 Task: Open Card Card0000000056 in Board Board0000000014 in Workspace WS0000000005 in Trello. Add Member nikrathi889@gmail.com to Card Card0000000056 in Board Board0000000014 in Workspace WS0000000005 in Trello. Add Red Label titled Label0000000056 to Card Card0000000056 in Board Board0000000014 in Workspace WS0000000005 in Trello. Add Checklist CL0000000056 to Card Card0000000056 in Board Board0000000014 in Workspace WS0000000005 in Trello. Add Dates with Start Date as Nov 01 2023 and Due Date as Nov 30 2023 to Card Card0000000056 in Board Board0000000014 in Workspace WS0000000005 in Trello
Action: Mouse moved to (360, 539)
Screenshot: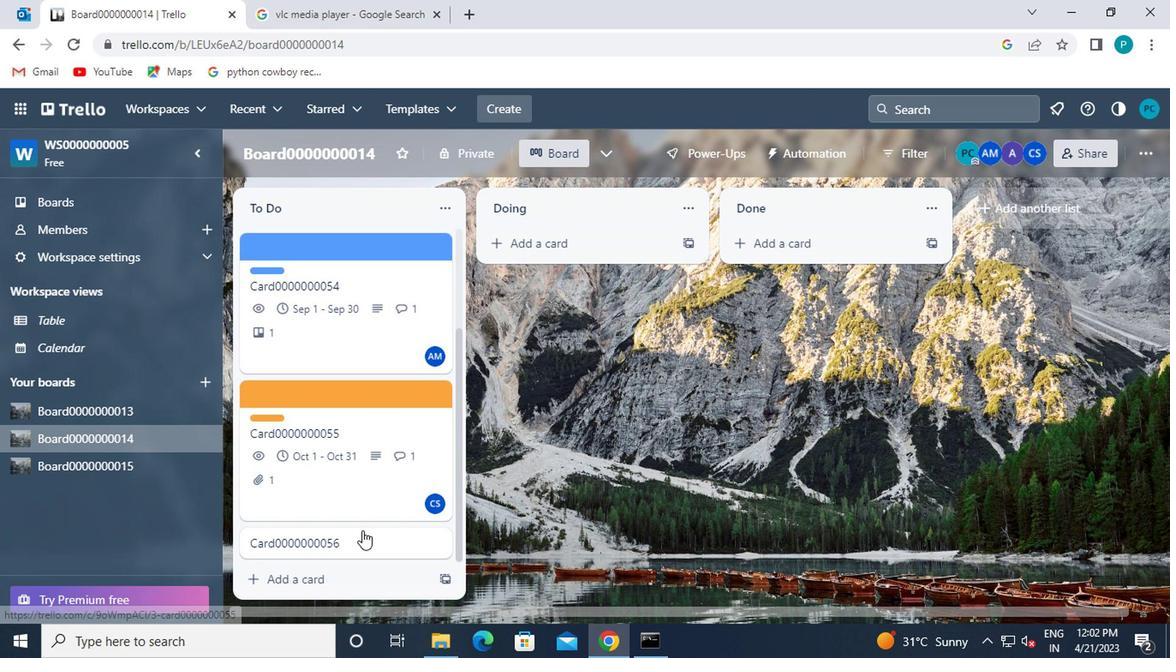 
Action: Mouse pressed left at (360, 539)
Screenshot: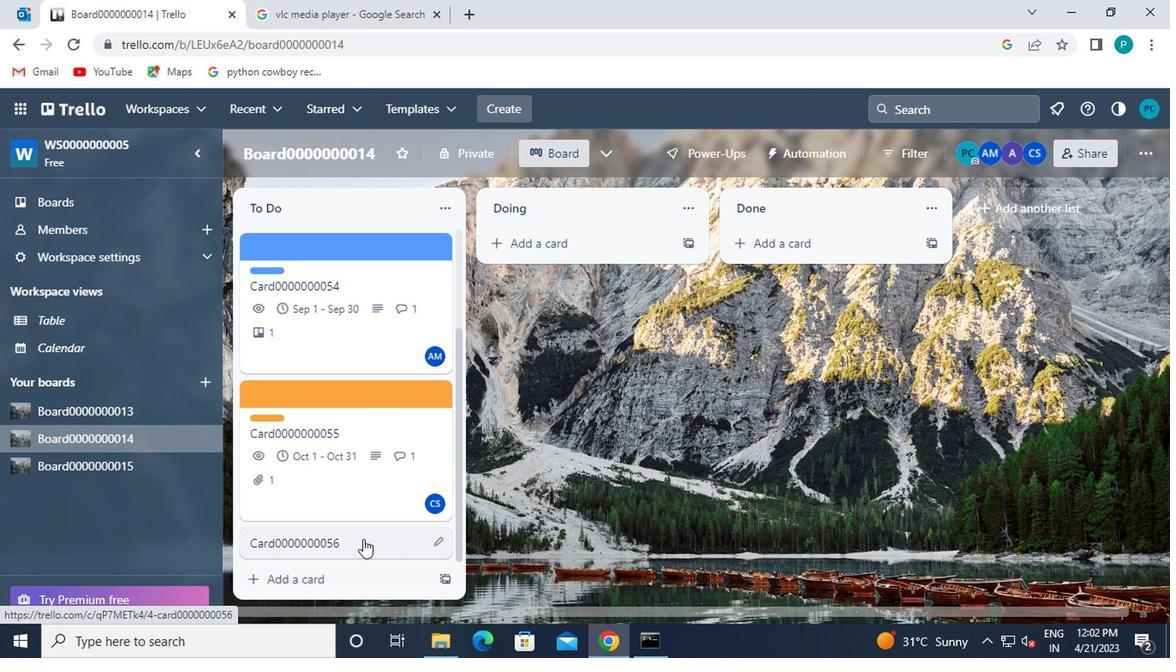 
Action: Mouse moved to (856, 305)
Screenshot: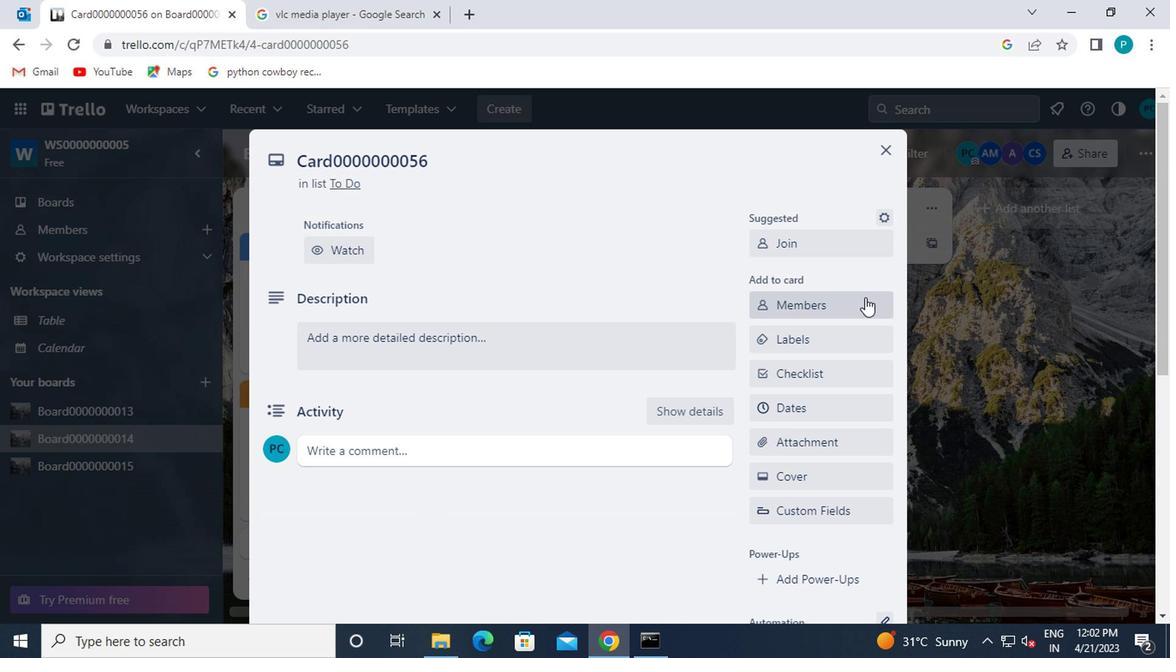 
Action: Mouse pressed left at (856, 305)
Screenshot: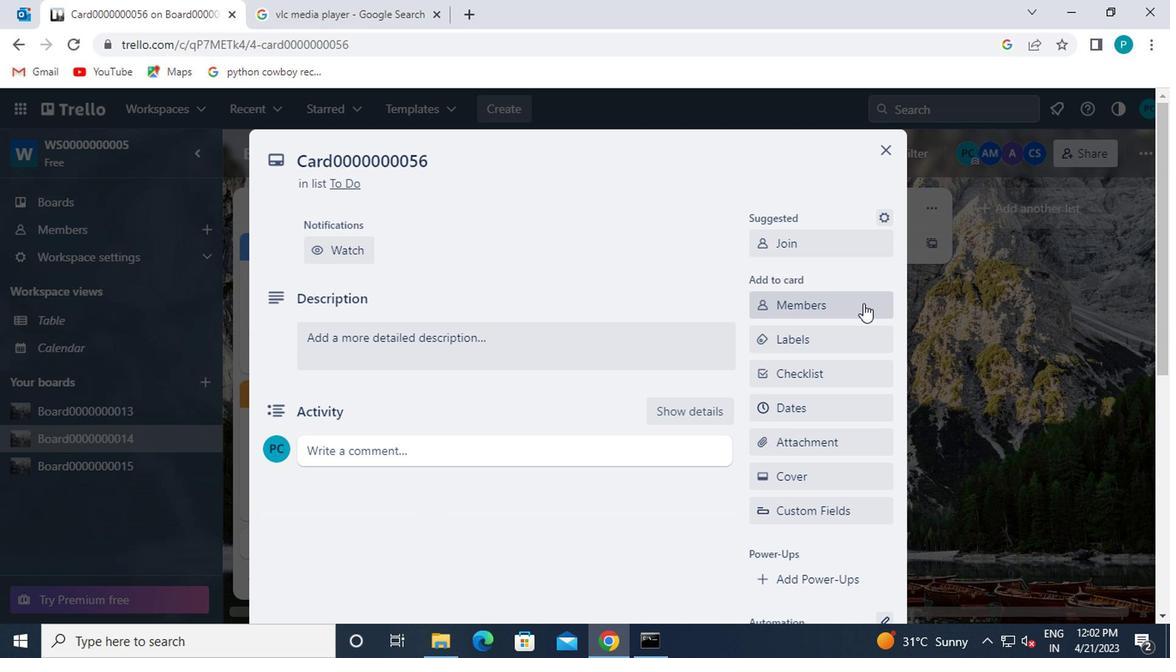 
Action: Mouse moved to (778, 182)
Screenshot: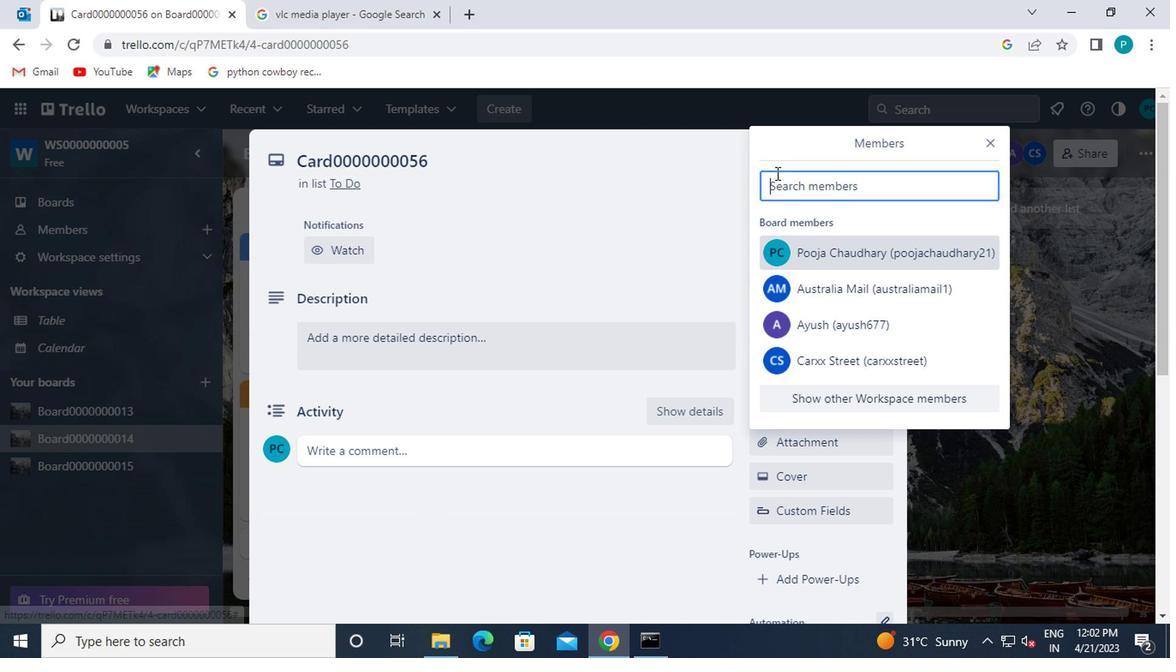 
Action: Mouse pressed left at (778, 182)
Screenshot: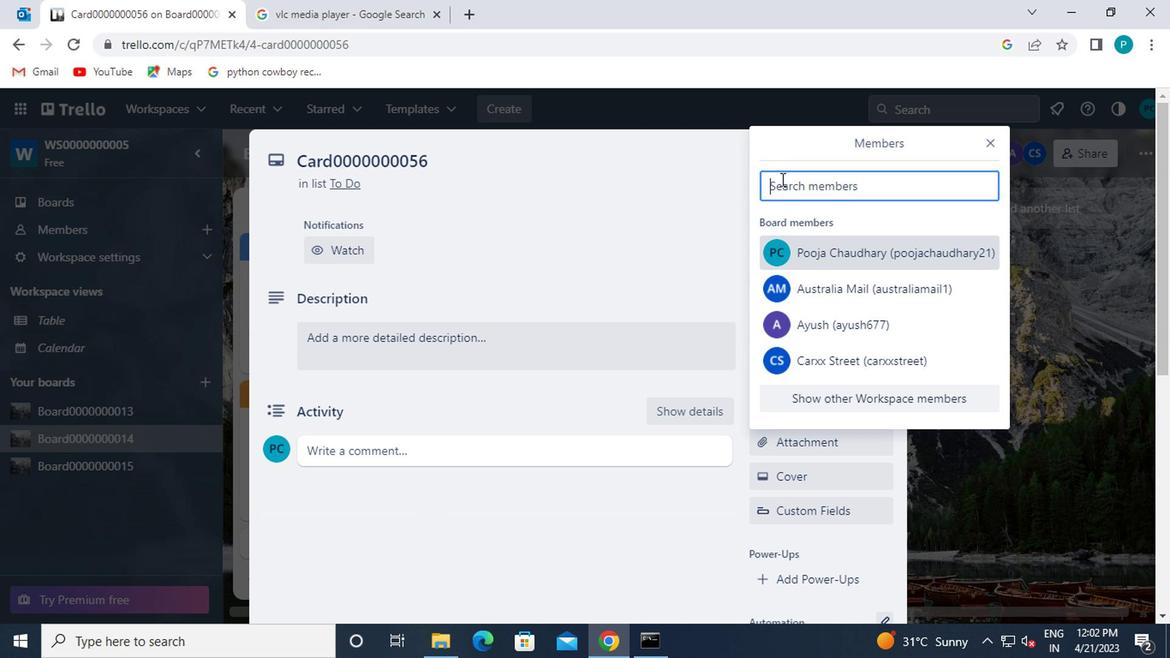 
Action: Key pressed nik
Screenshot: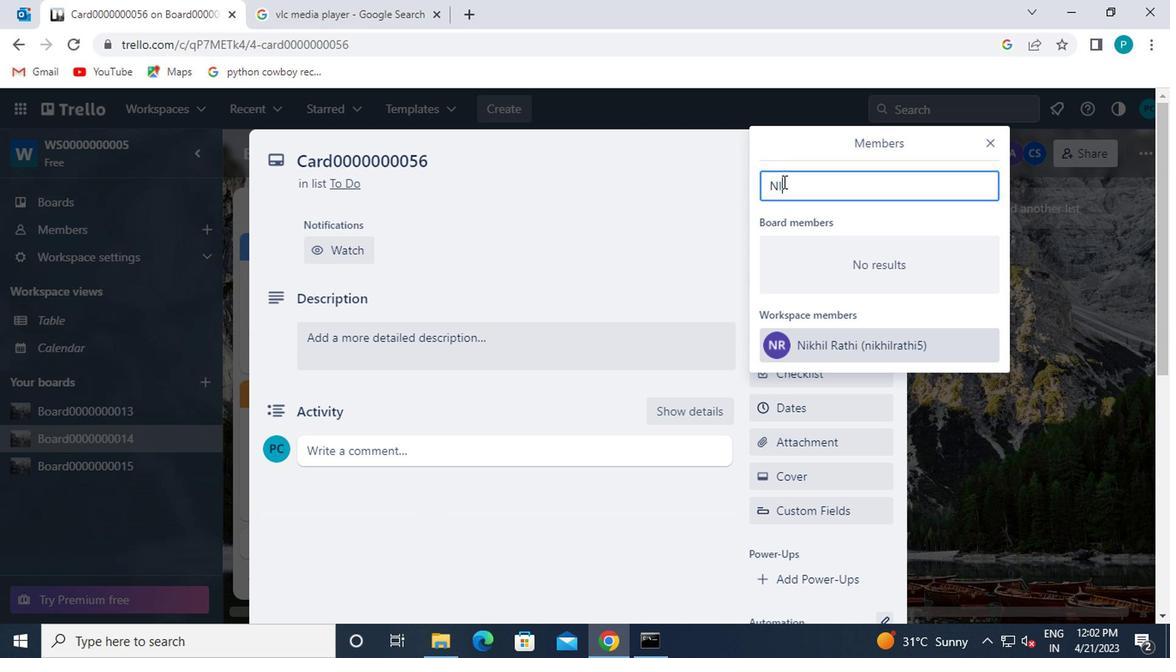 
Action: Mouse moved to (865, 352)
Screenshot: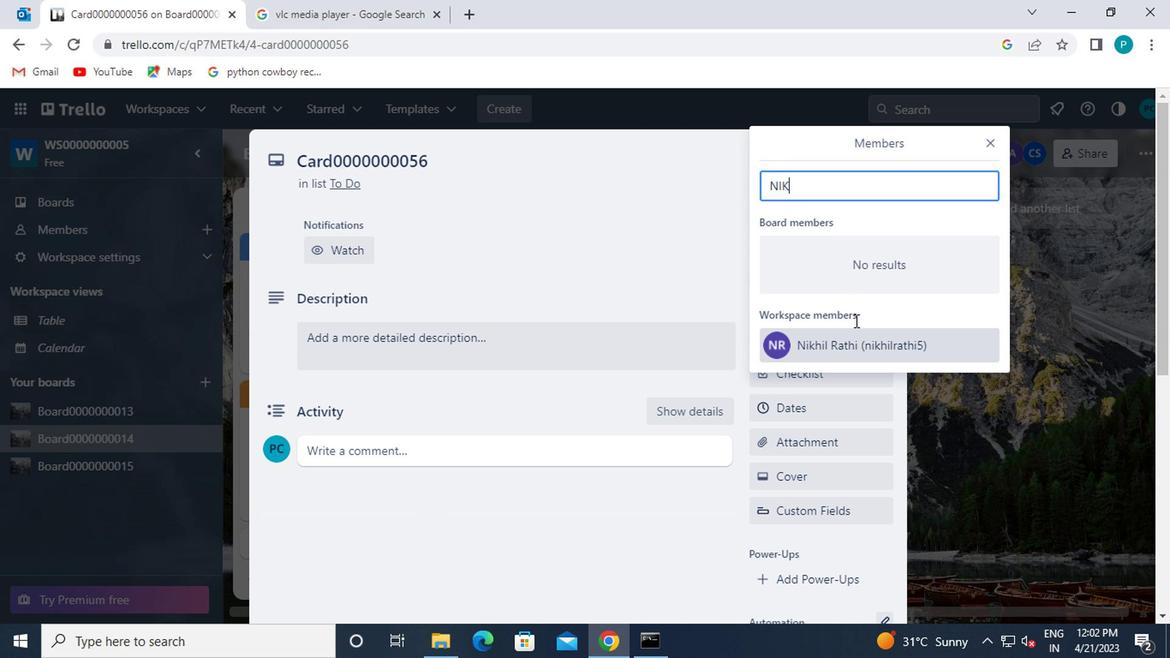 
Action: Mouse pressed left at (865, 352)
Screenshot: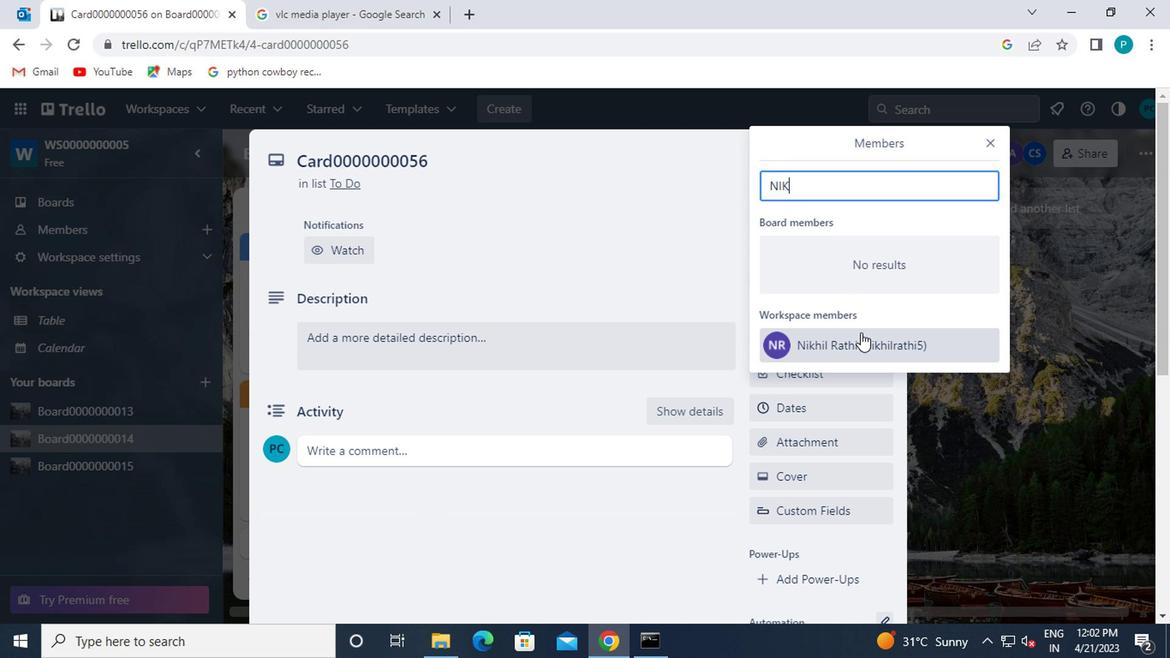 
Action: Mouse moved to (986, 144)
Screenshot: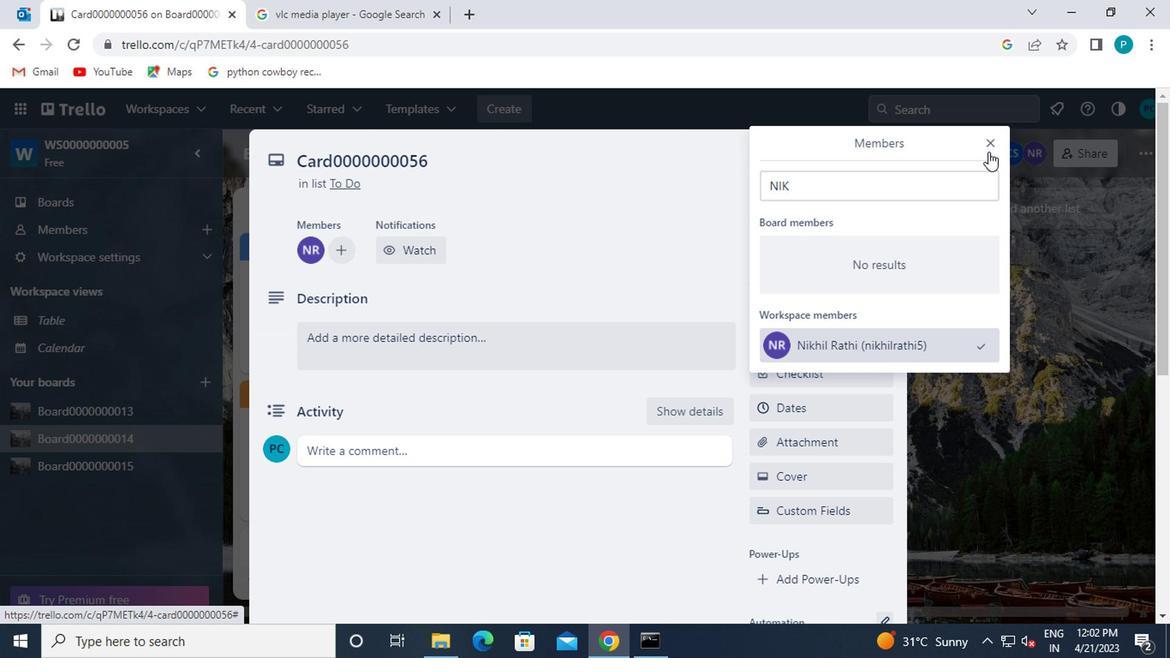
Action: Mouse pressed left at (986, 144)
Screenshot: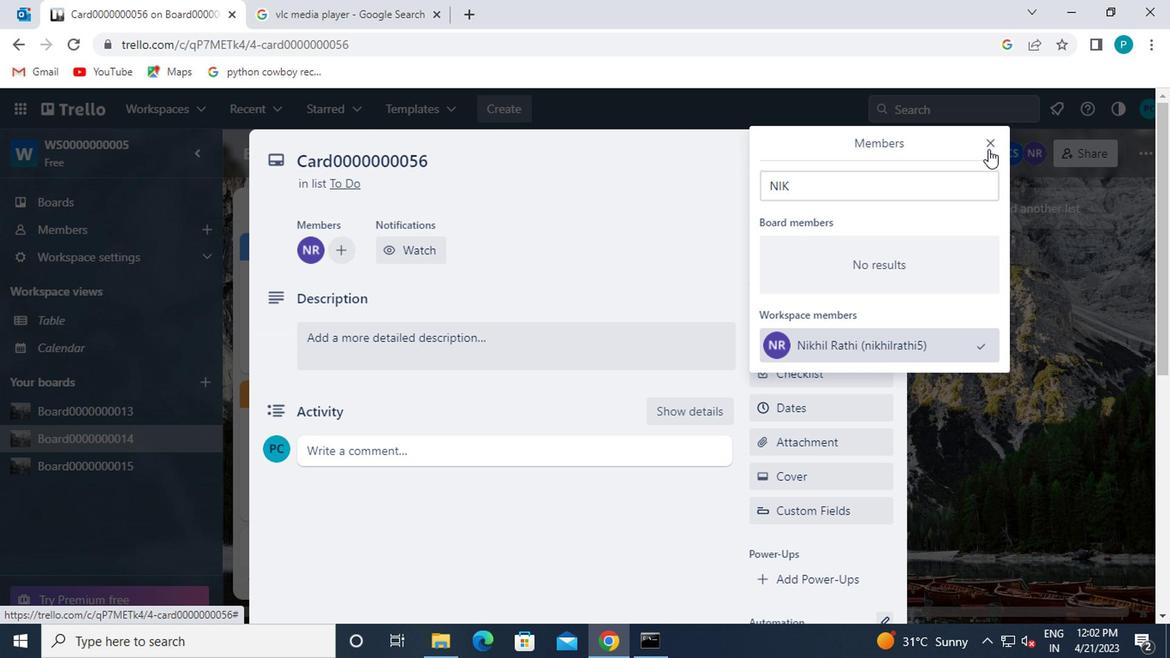 
Action: Mouse moved to (837, 337)
Screenshot: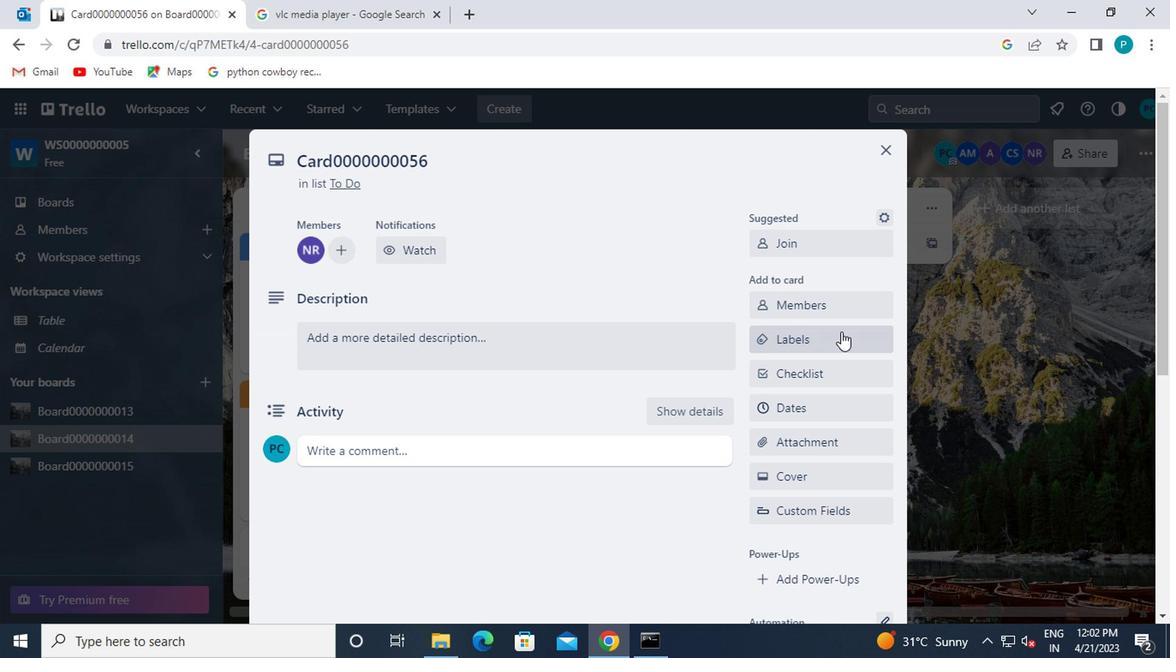
Action: Mouse pressed left at (837, 337)
Screenshot: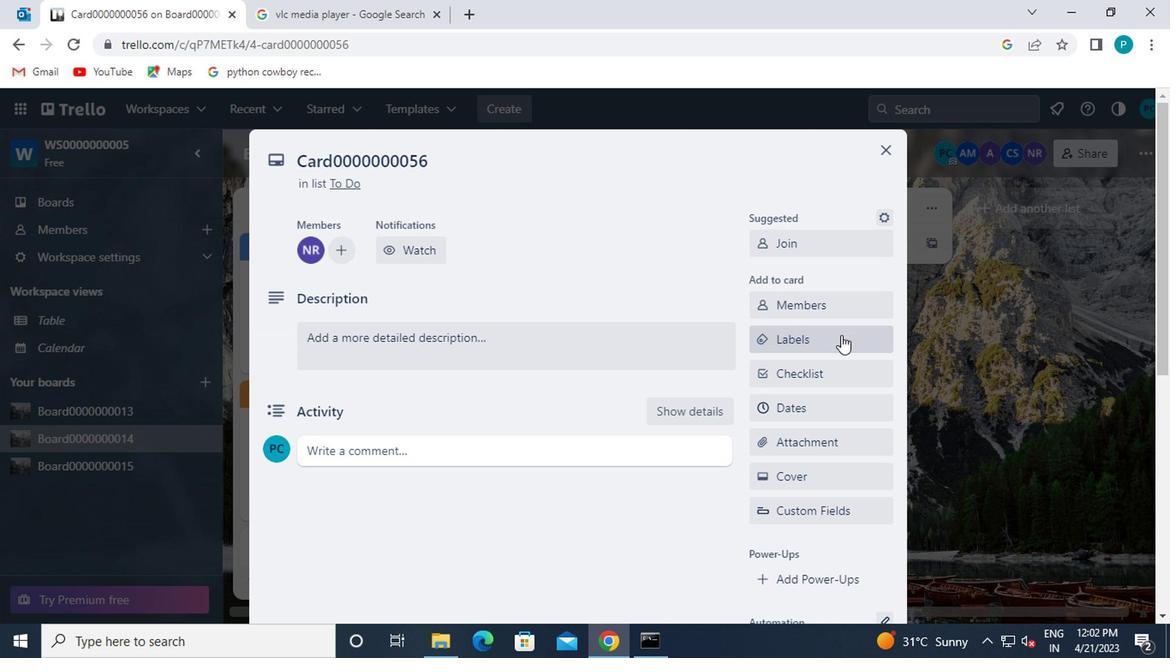
Action: Mouse moved to (850, 546)
Screenshot: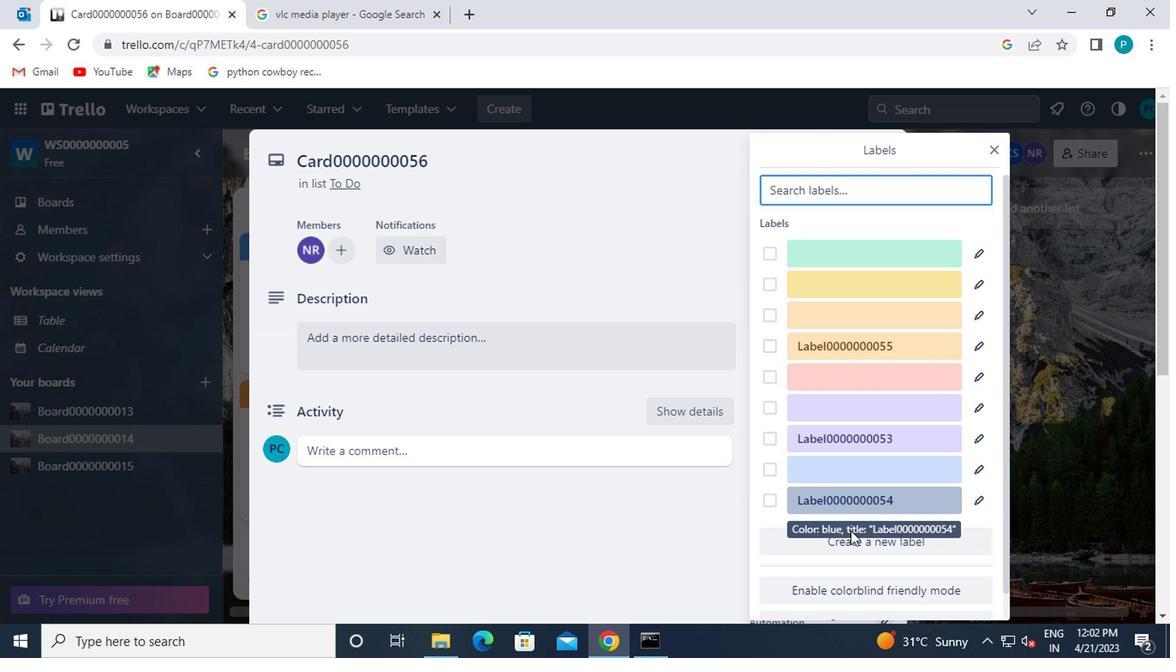 
Action: Mouse pressed left at (850, 546)
Screenshot: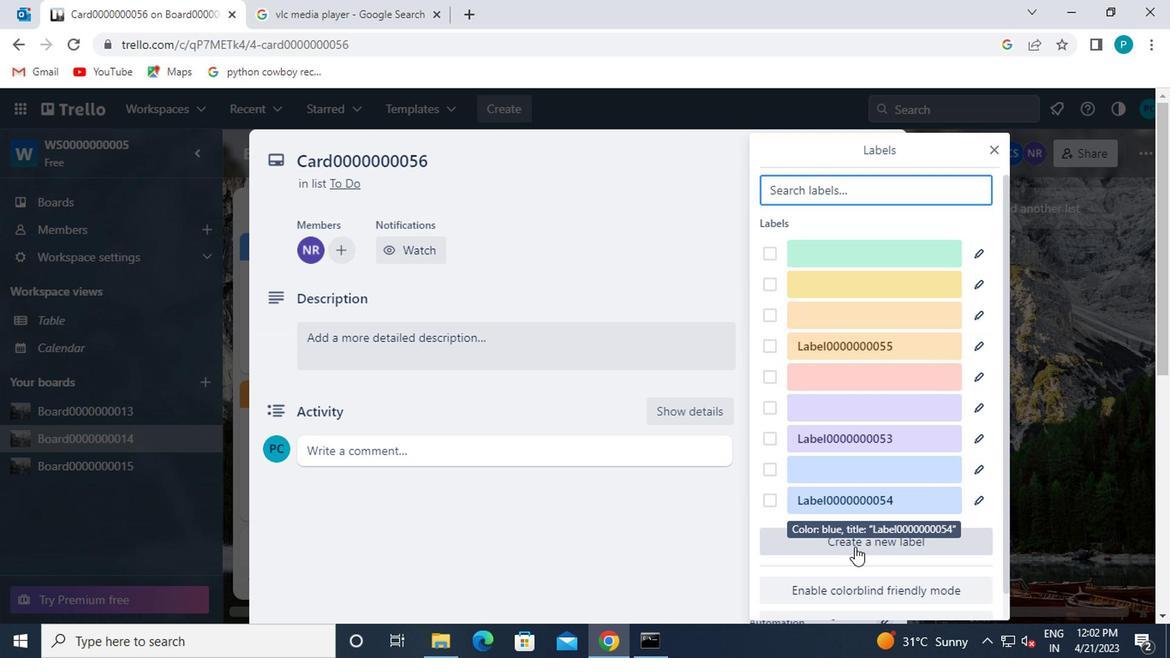 
Action: Mouse moved to (942, 393)
Screenshot: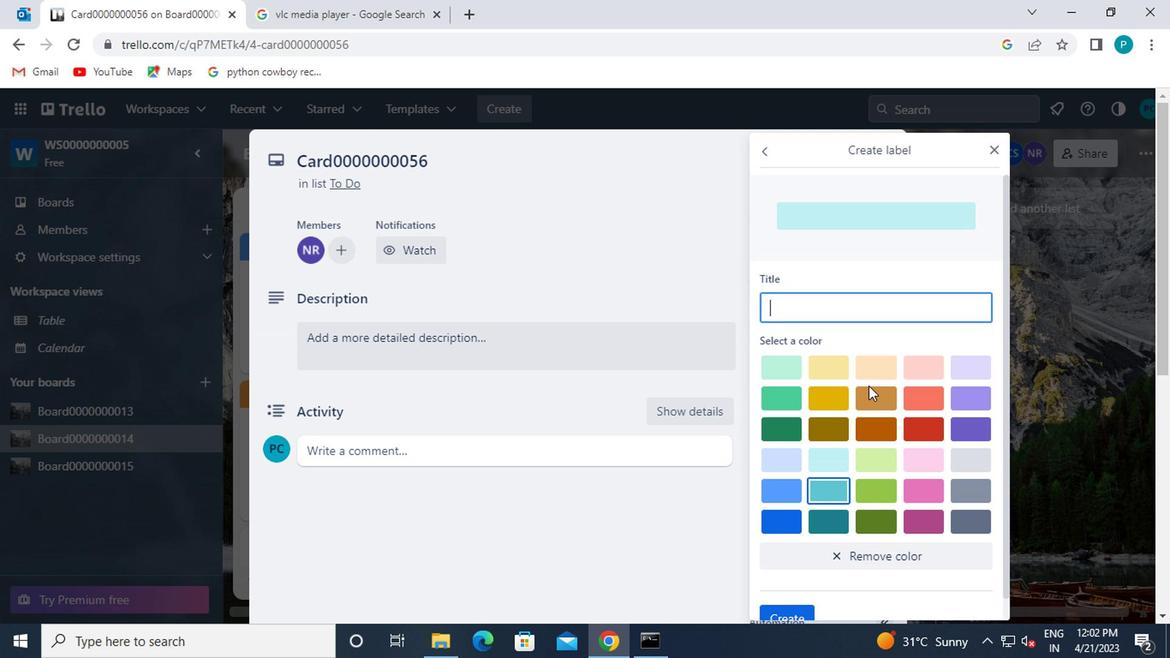 
Action: Mouse pressed left at (942, 393)
Screenshot: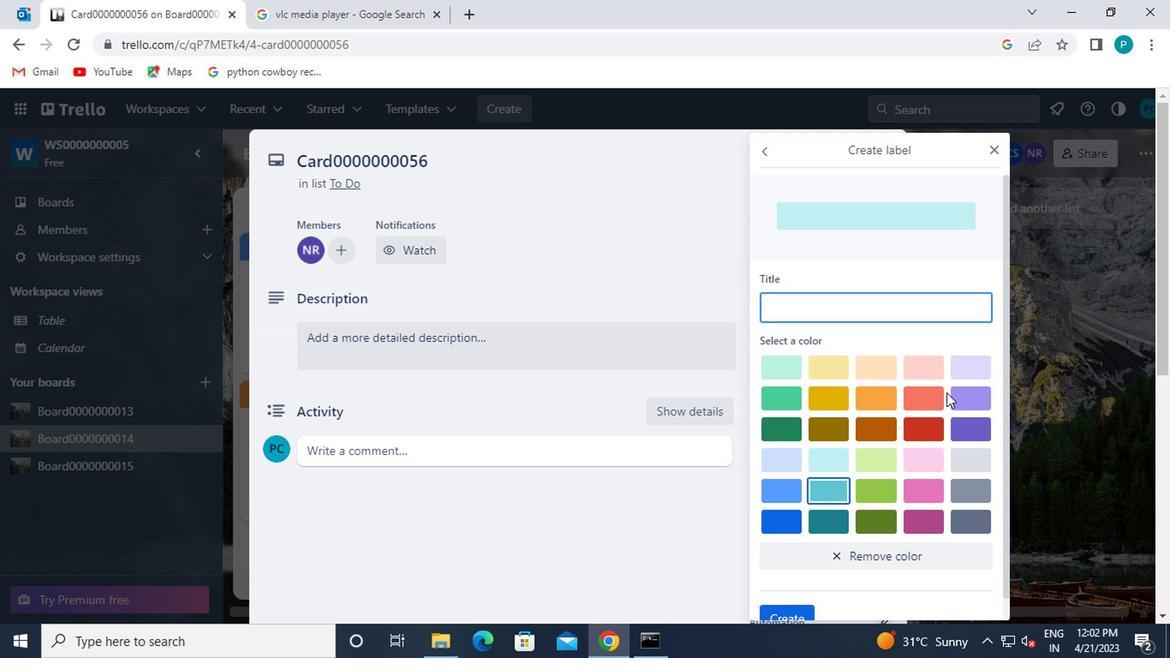 
Action: Mouse moved to (909, 398)
Screenshot: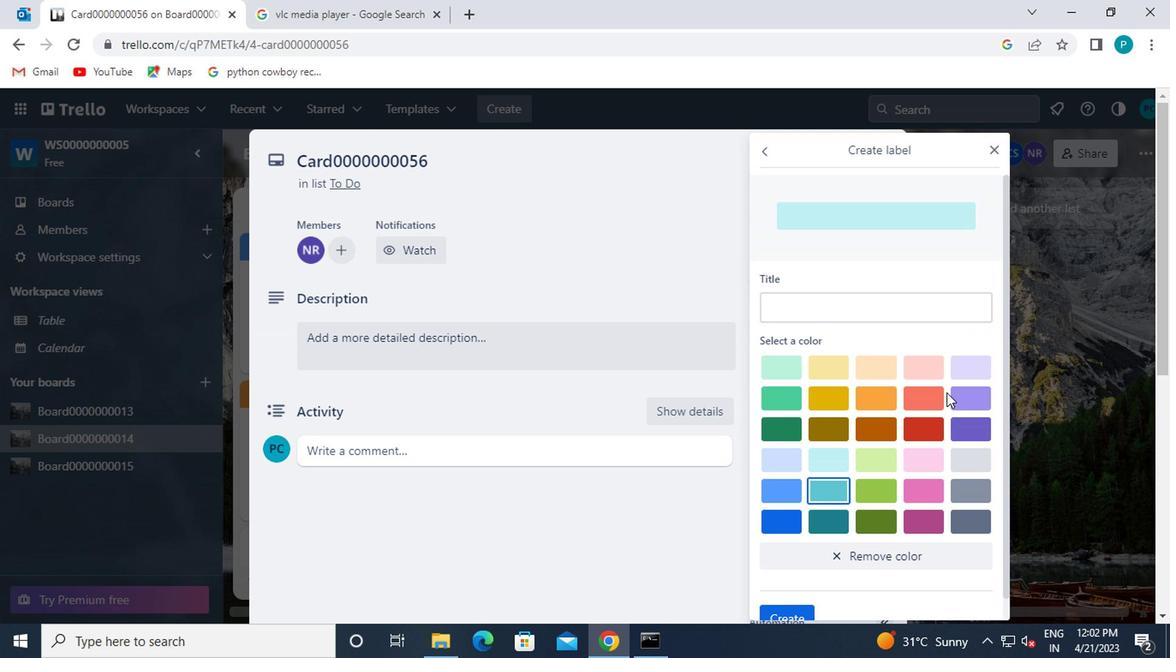
Action: Mouse pressed left at (909, 398)
Screenshot: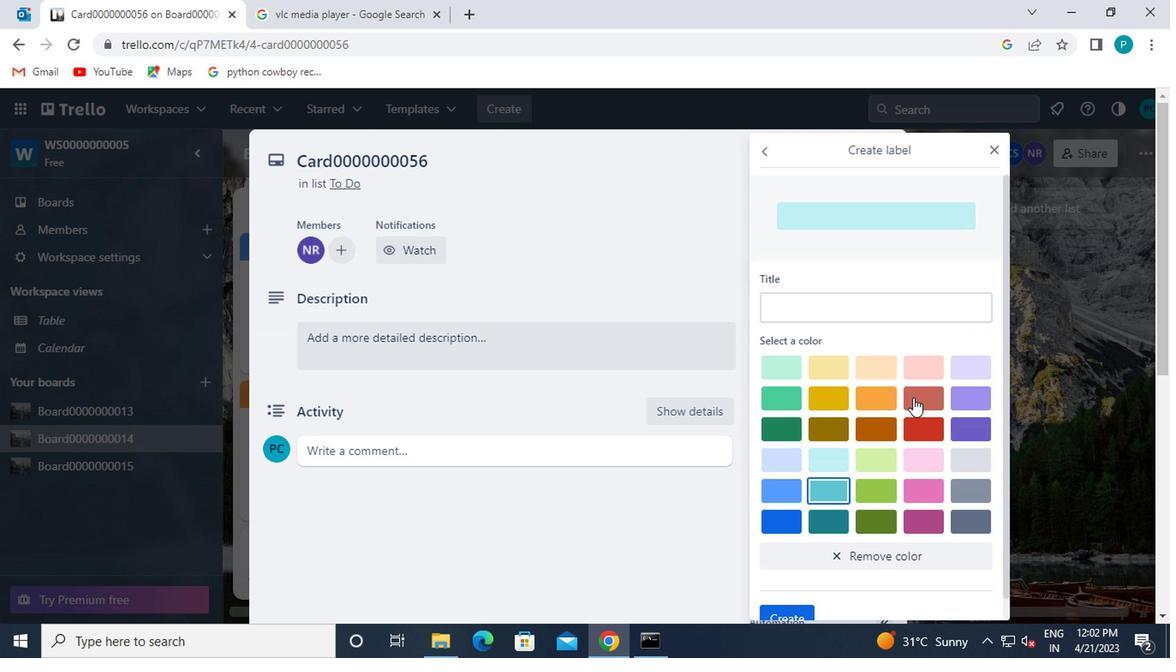 
Action: Mouse moved to (803, 310)
Screenshot: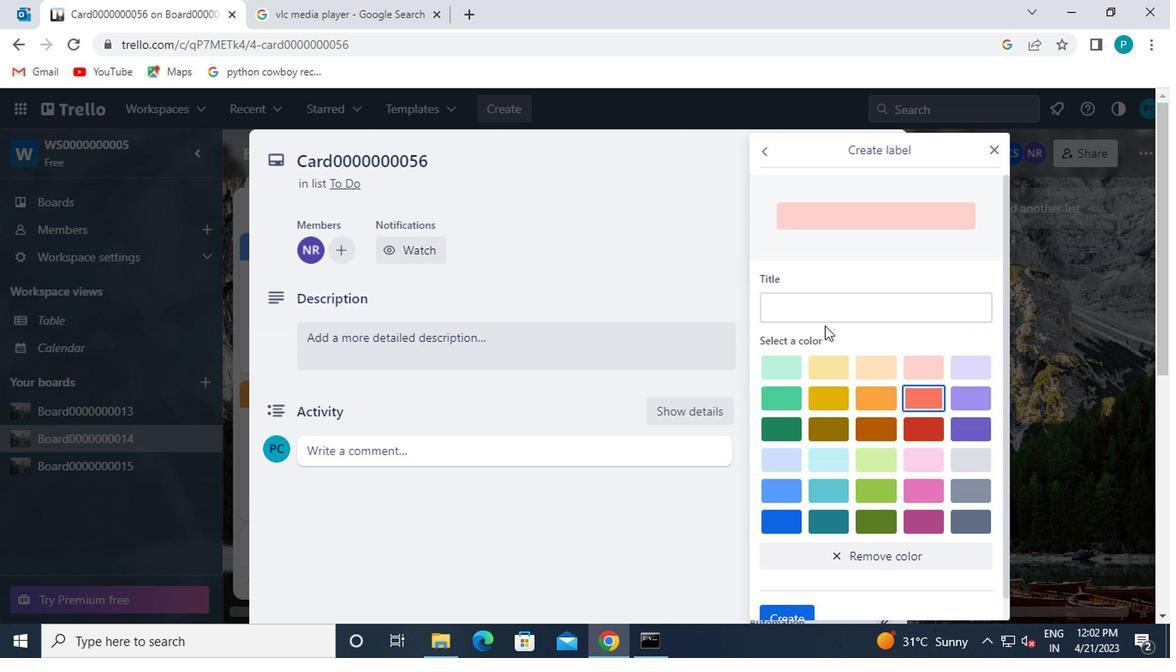 
Action: Mouse pressed left at (803, 310)
Screenshot: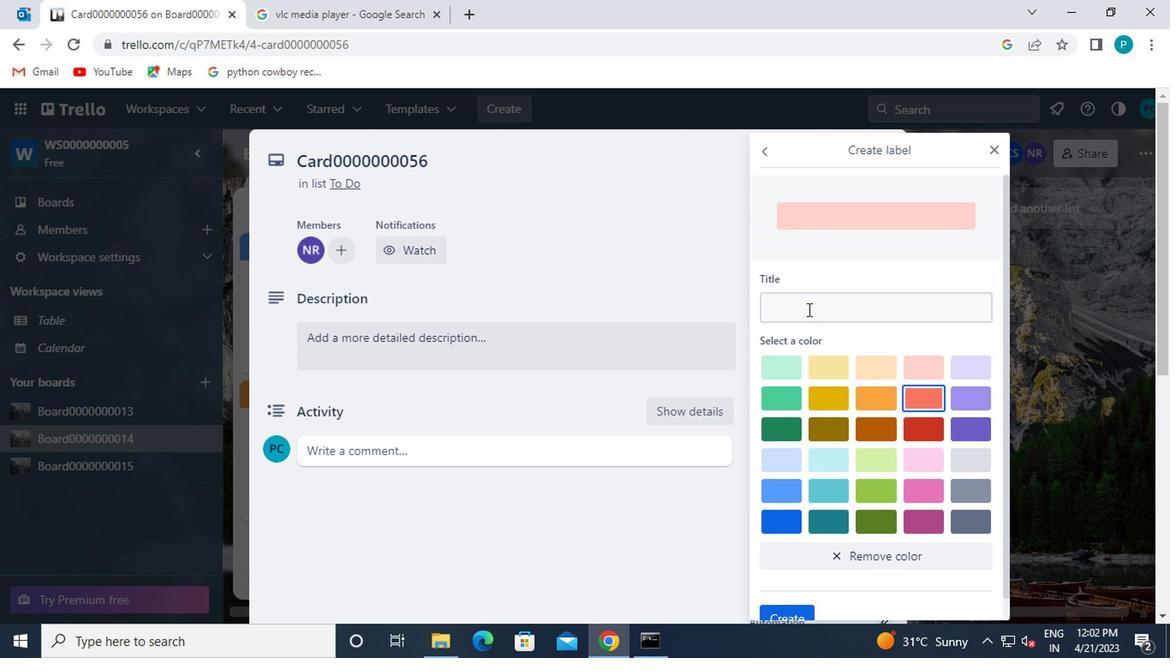 
Action: Mouse moved to (801, 310)
Screenshot: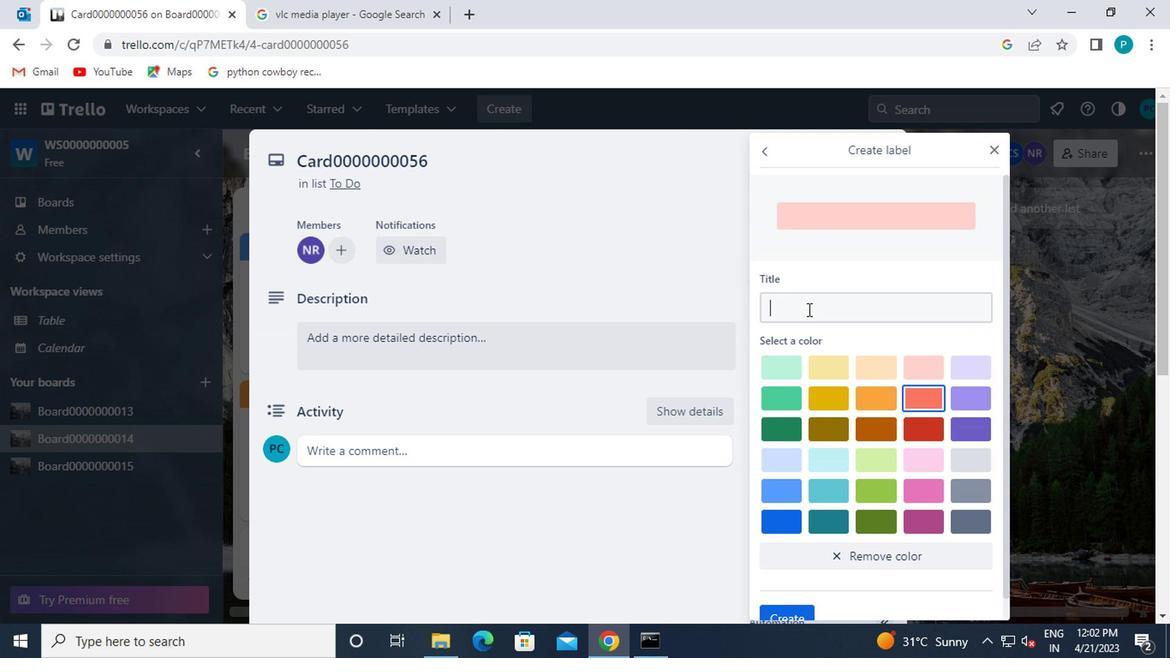 
Action: Key pressed l<Key.caps_lock>abel0000000056
Screenshot: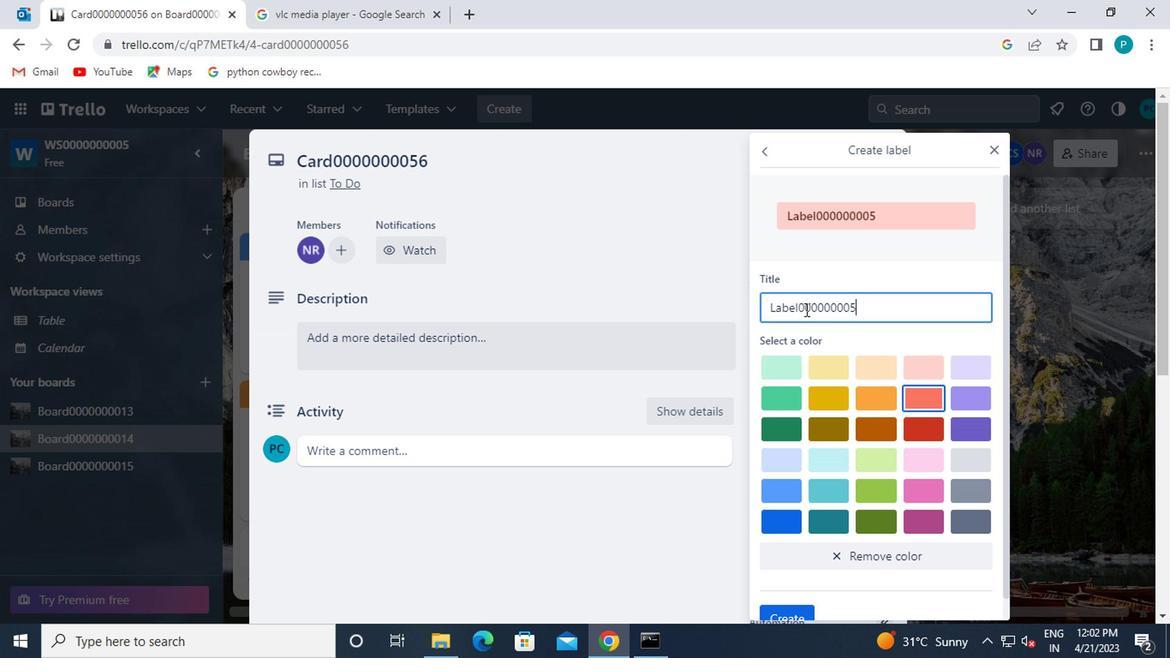 
Action: Mouse moved to (827, 480)
Screenshot: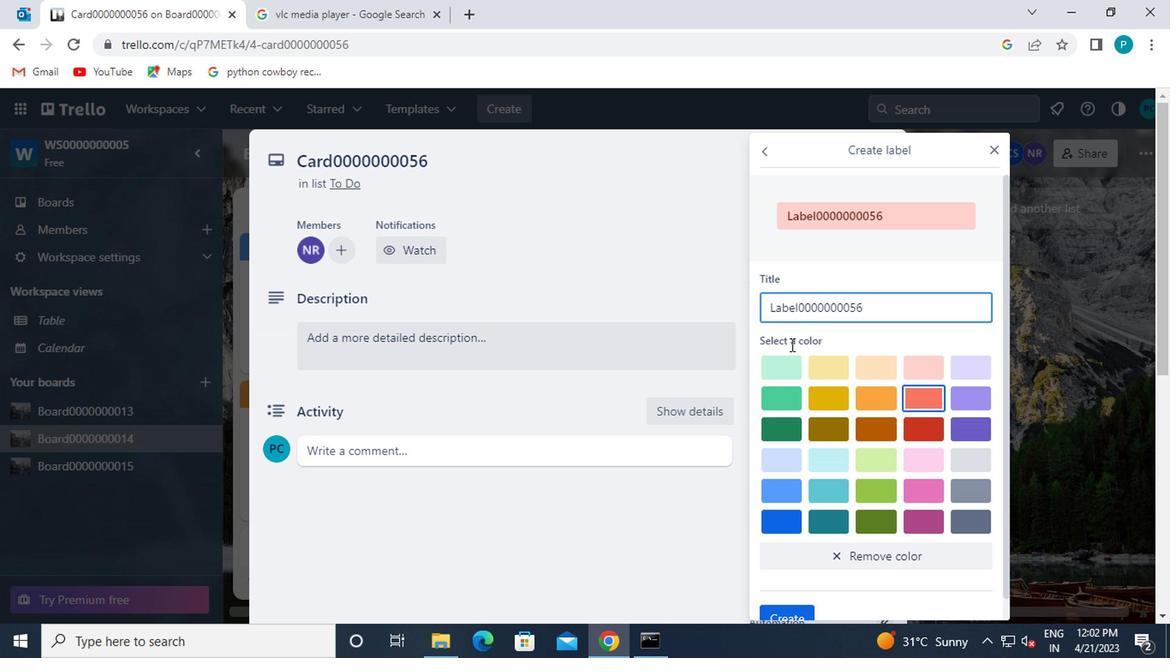 
Action: Mouse scrolled (827, 479) with delta (0, 0)
Screenshot: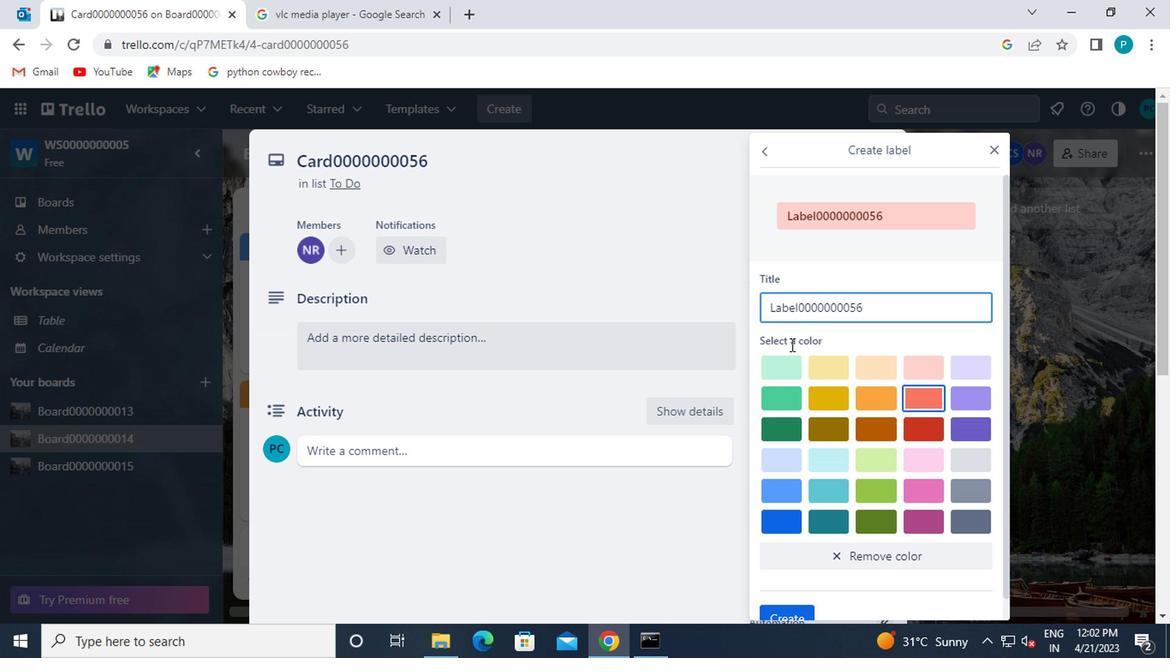 
Action: Mouse moved to (833, 492)
Screenshot: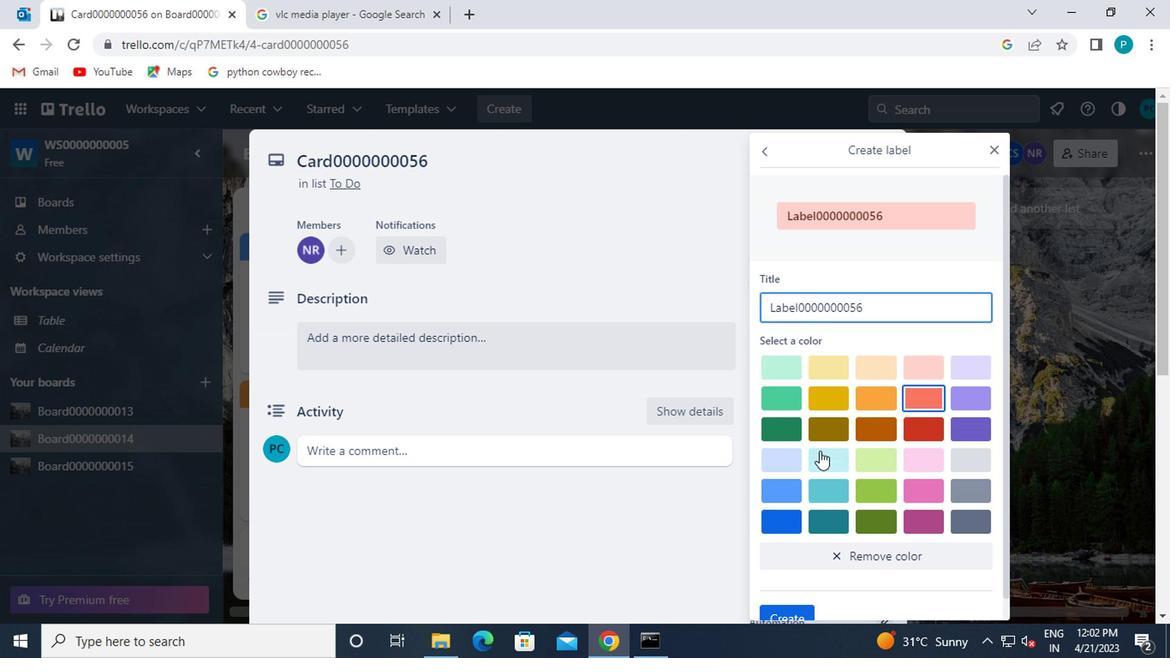 
Action: Mouse scrolled (833, 491) with delta (0, -1)
Screenshot: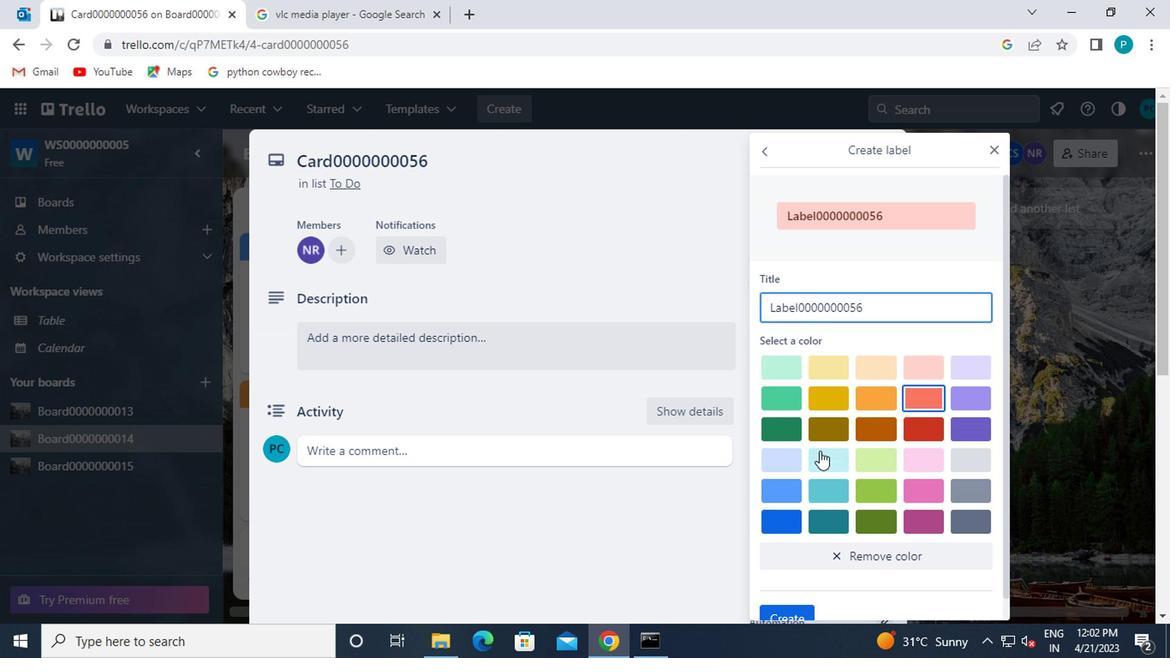 
Action: Mouse moved to (837, 501)
Screenshot: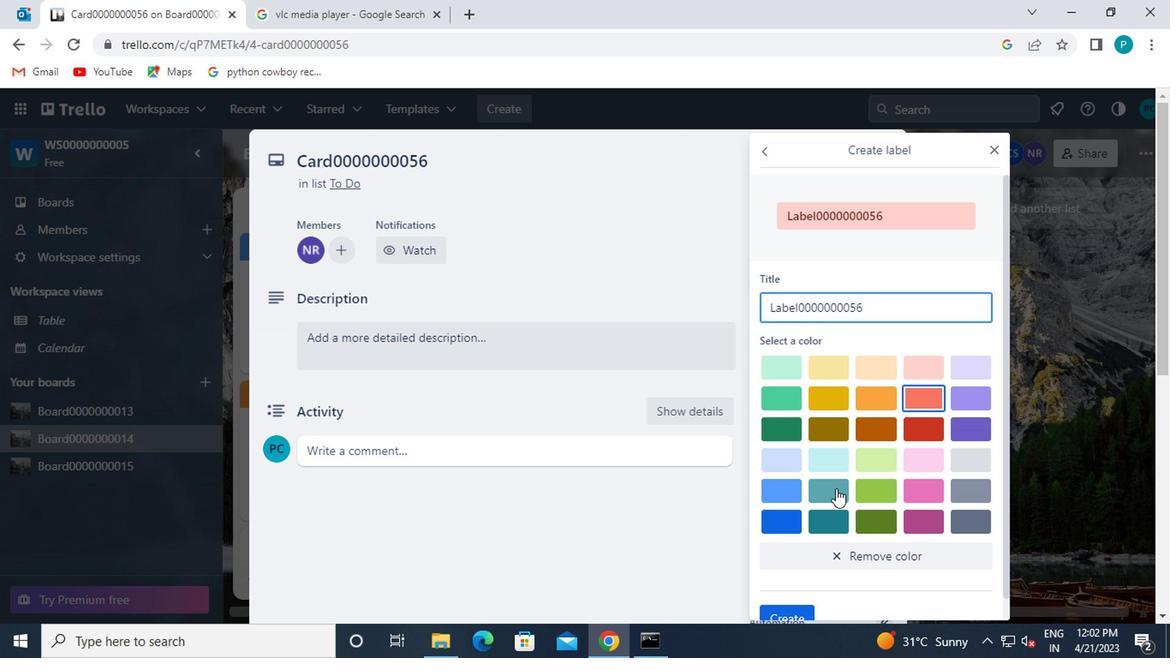 
Action: Mouse scrolled (837, 501) with delta (0, 0)
Screenshot: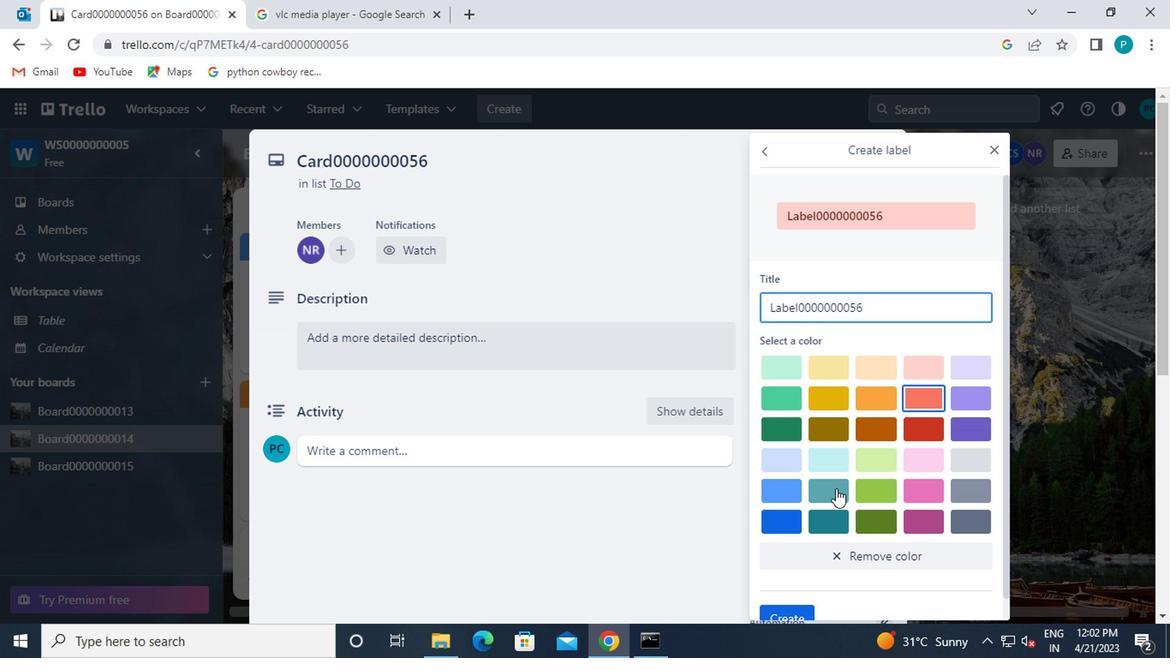 
Action: Mouse moved to (795, 588)
Screenshot: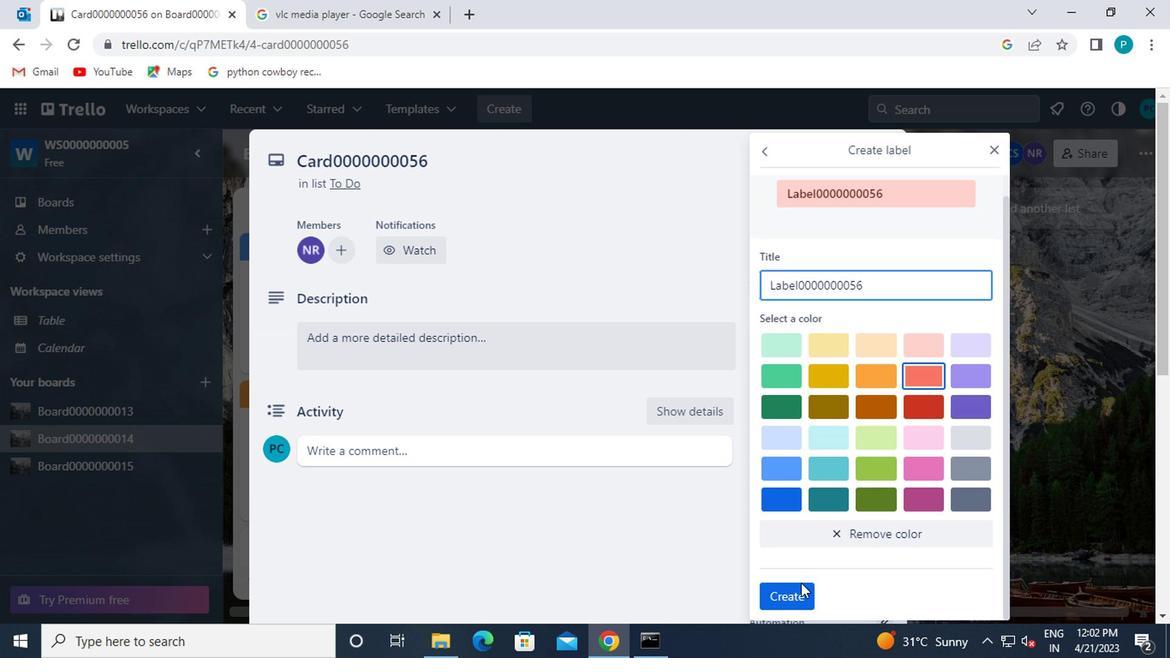 
Action: Mouse pressed left at (795, 588)
Screenshot: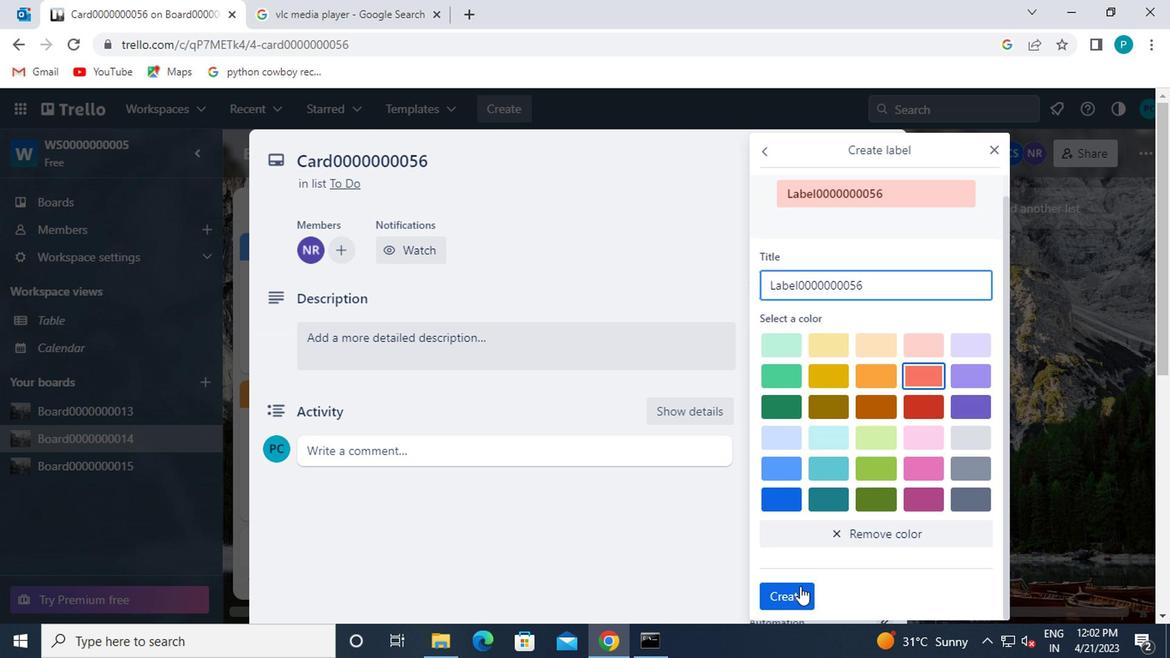 
Action: Mouse moved to (989, 151)
Screenshot: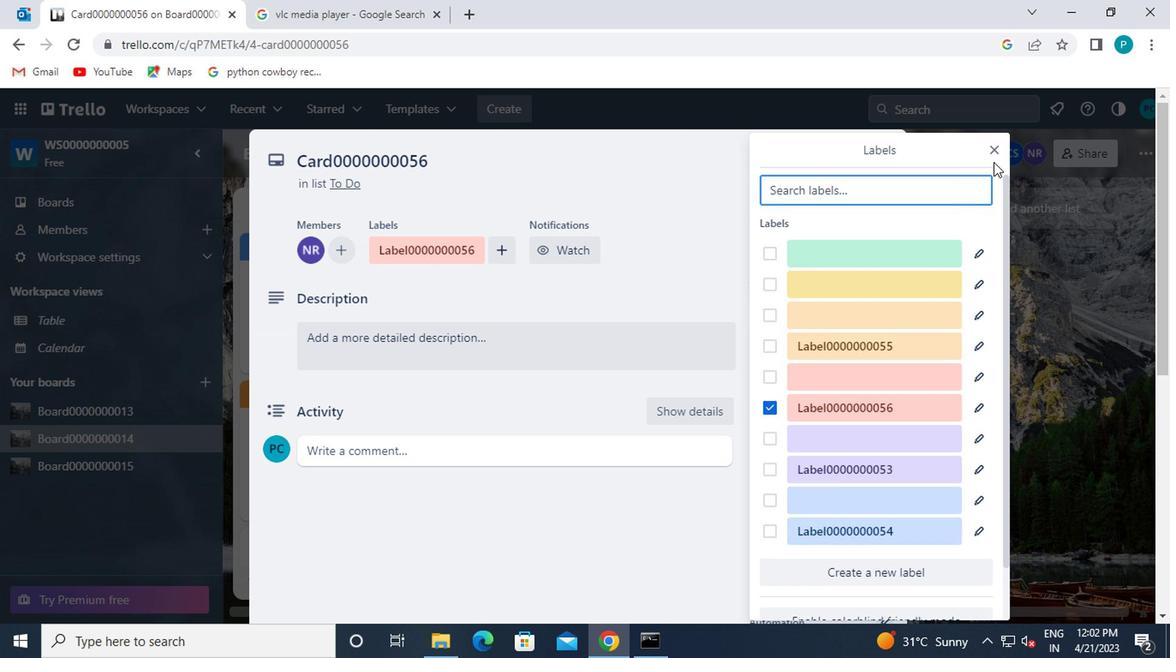 
Action: Mouse pressed left at (989, 151)
Screenshot: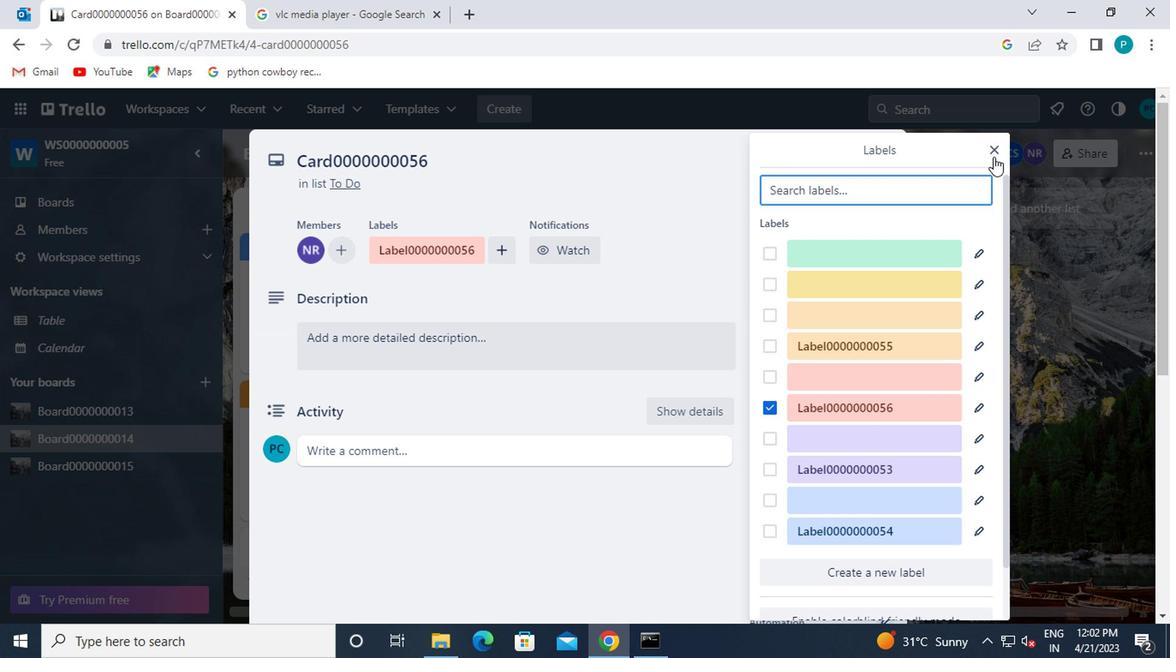 
Action: Mouse moved to (797, 380)
Screenshot: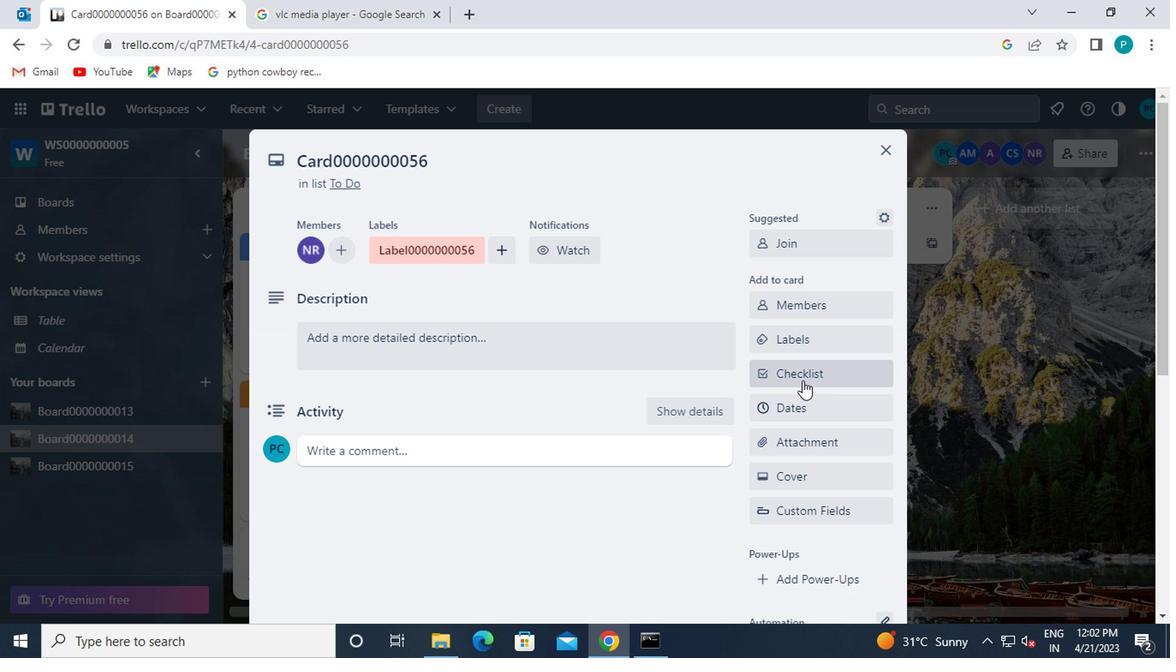 
Action: Mouse pressed left at (797, 380)
Screenshot: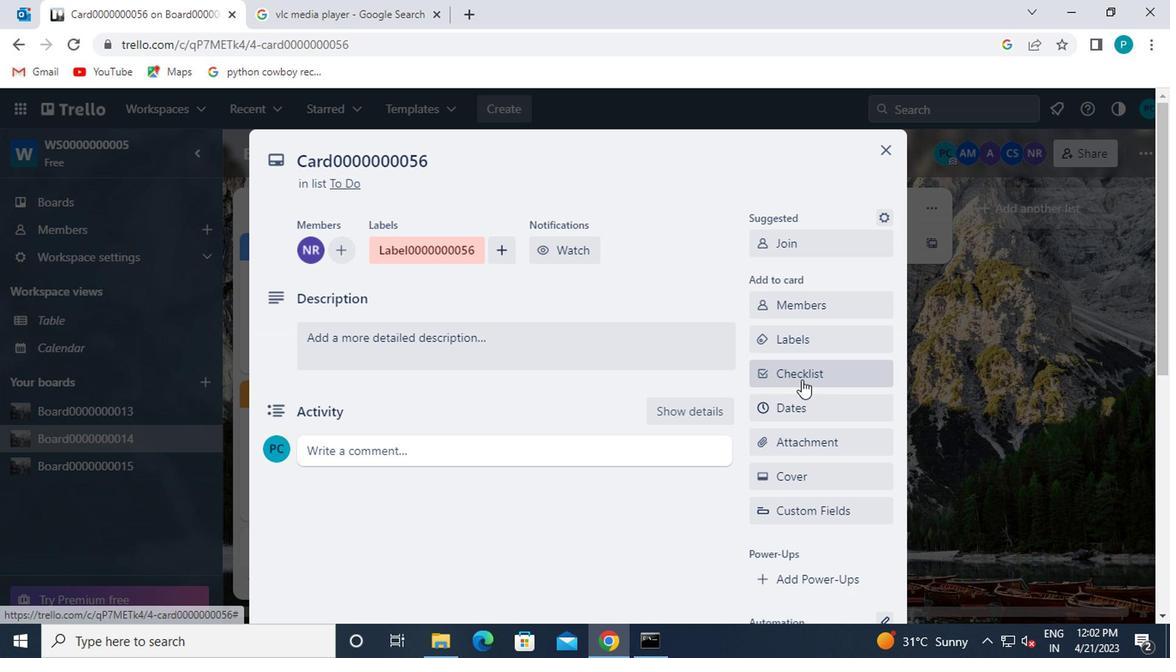 
Action: Mouse moved to (808, 405)
Screenshot: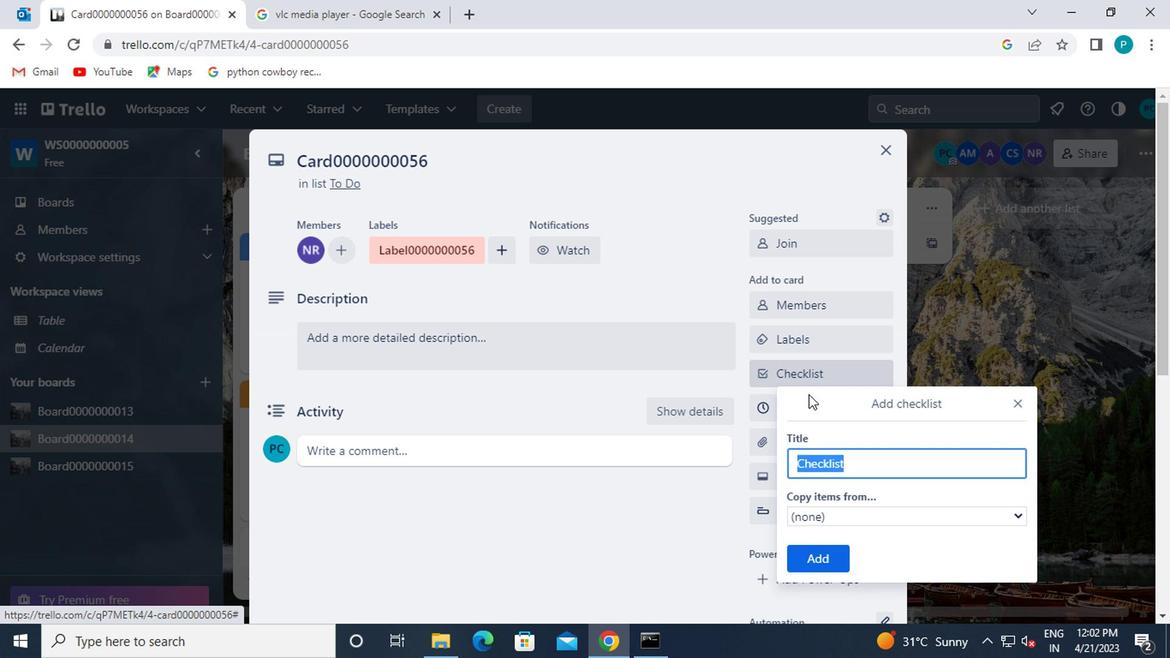 
Action: Key pressed <Key.caps_lock>cl0000000056
Screenshot: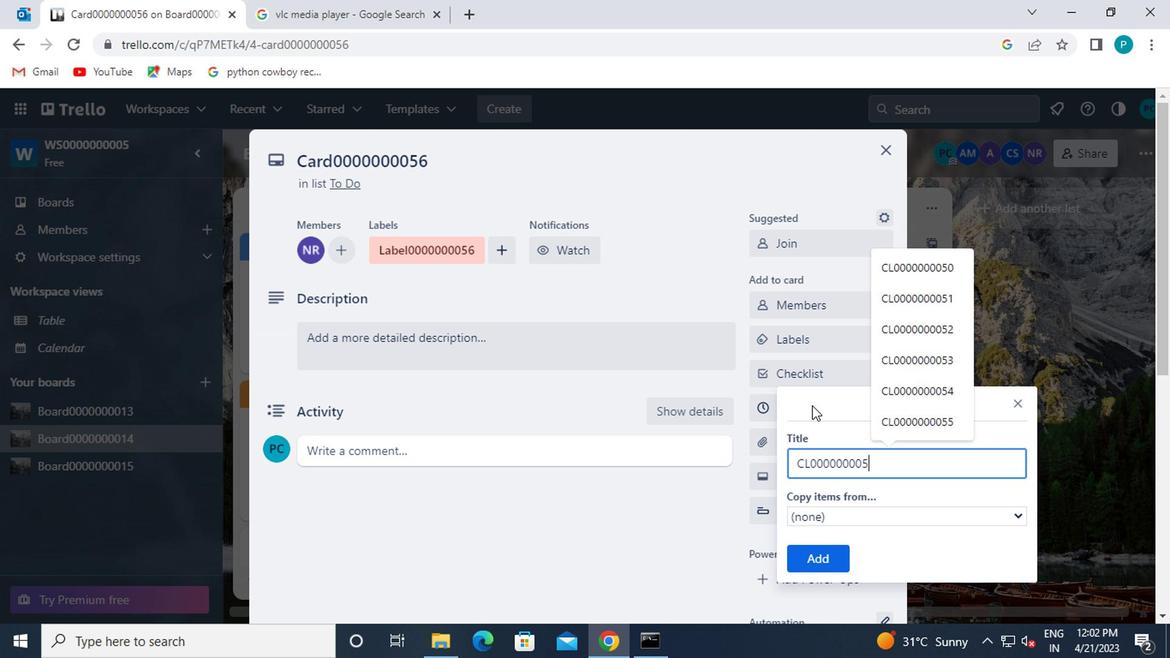 
Action: Mouse moved to (822, 549)
Screenshot: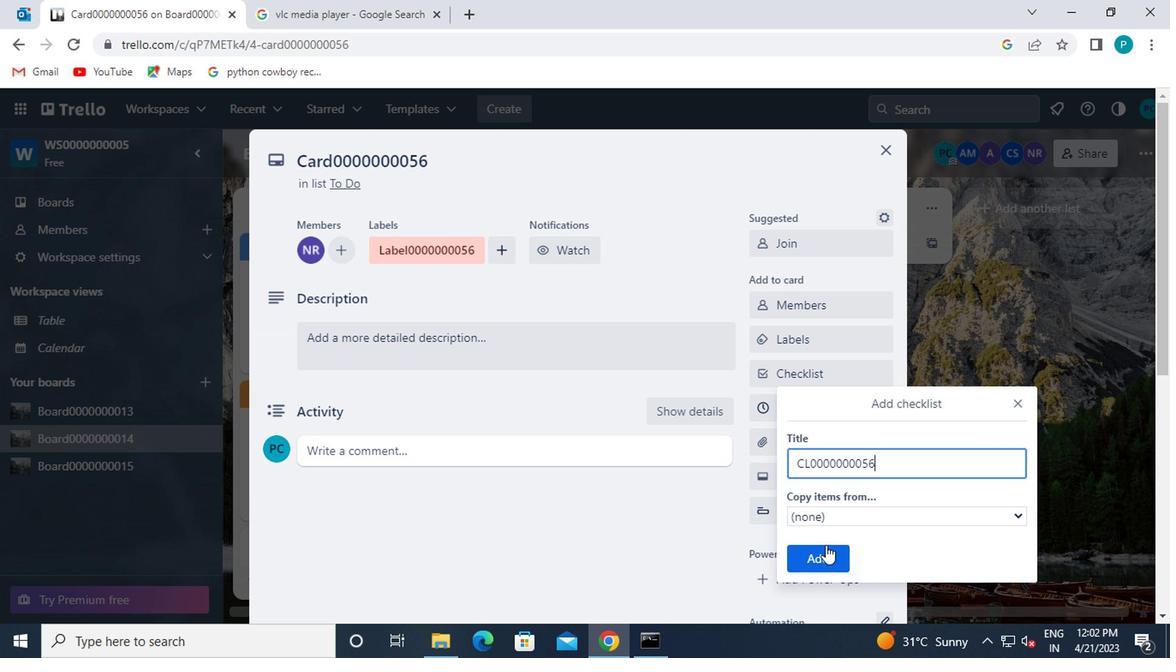 
Action: Mouse pressed left at (822, 549)
Screenshot: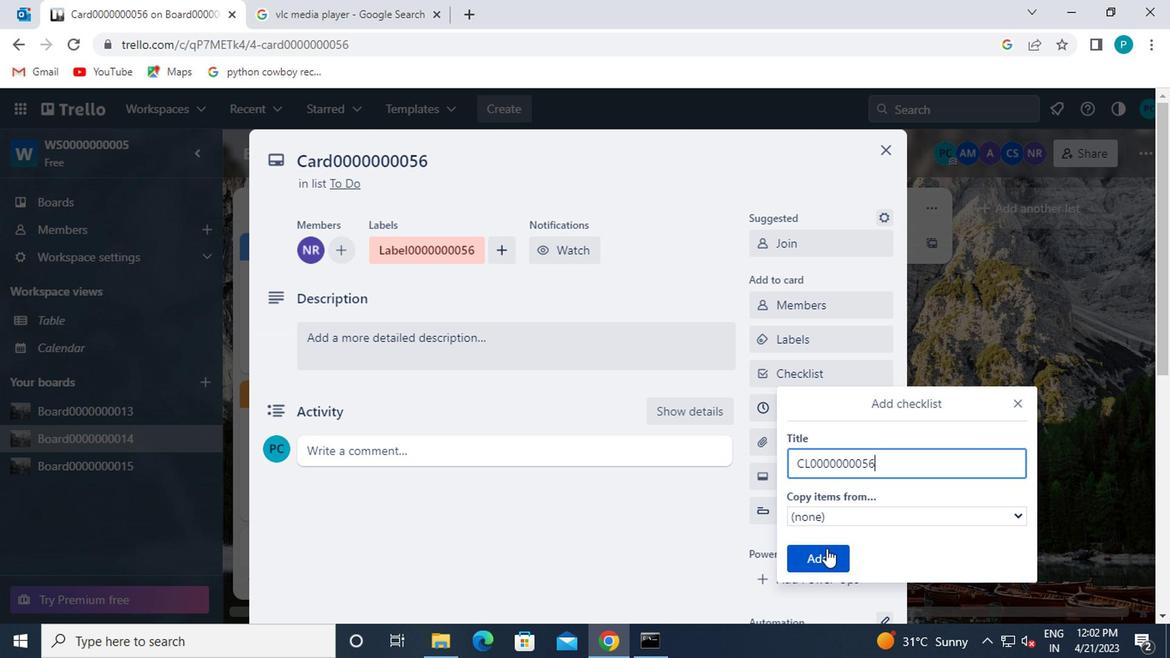 
Action: Mouse moved to (772, 418)
Screenshot: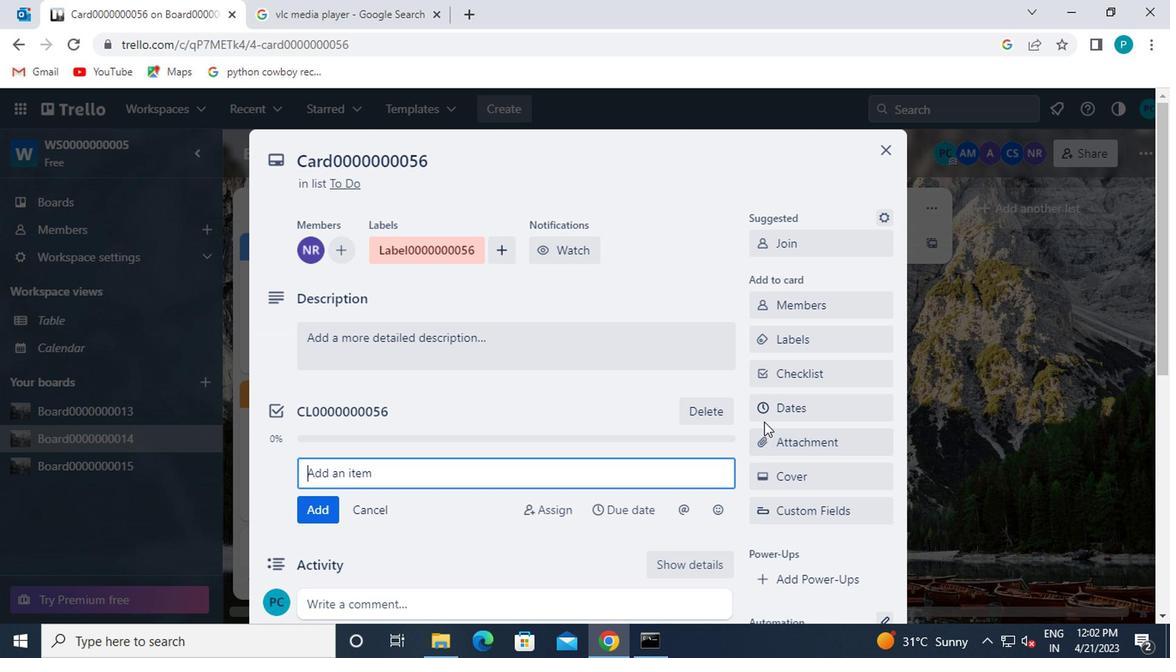 
Action: Mouse pressed left at (772, 418)
Screenshot: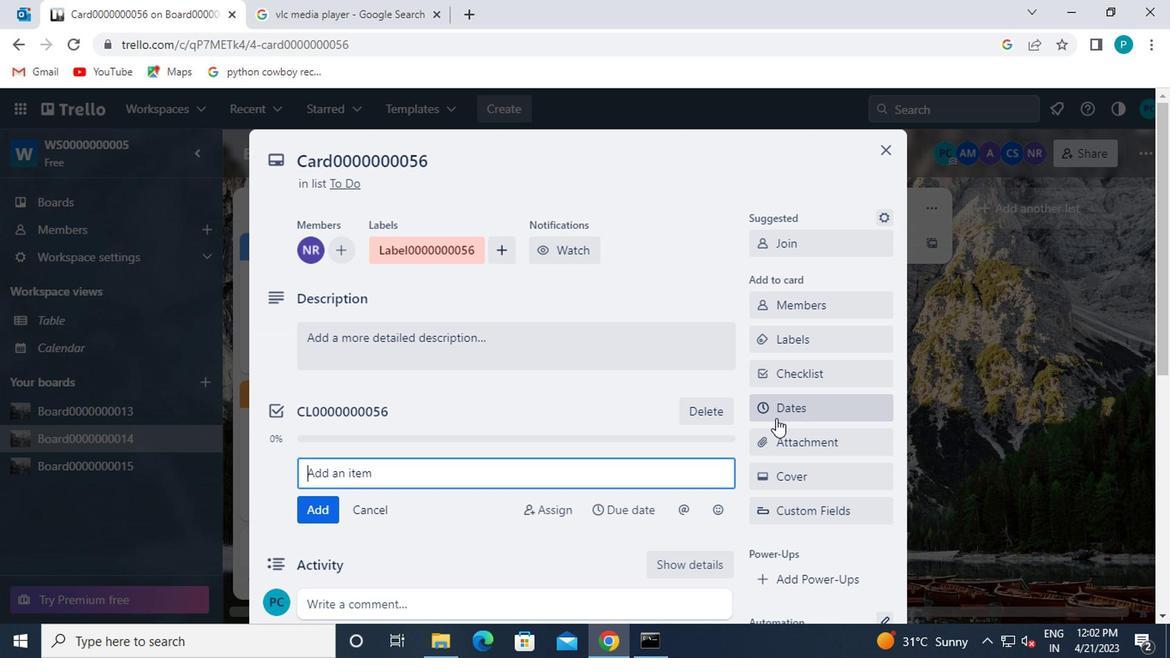 
Action: Mouse moved to (761, 456)
Screenshot: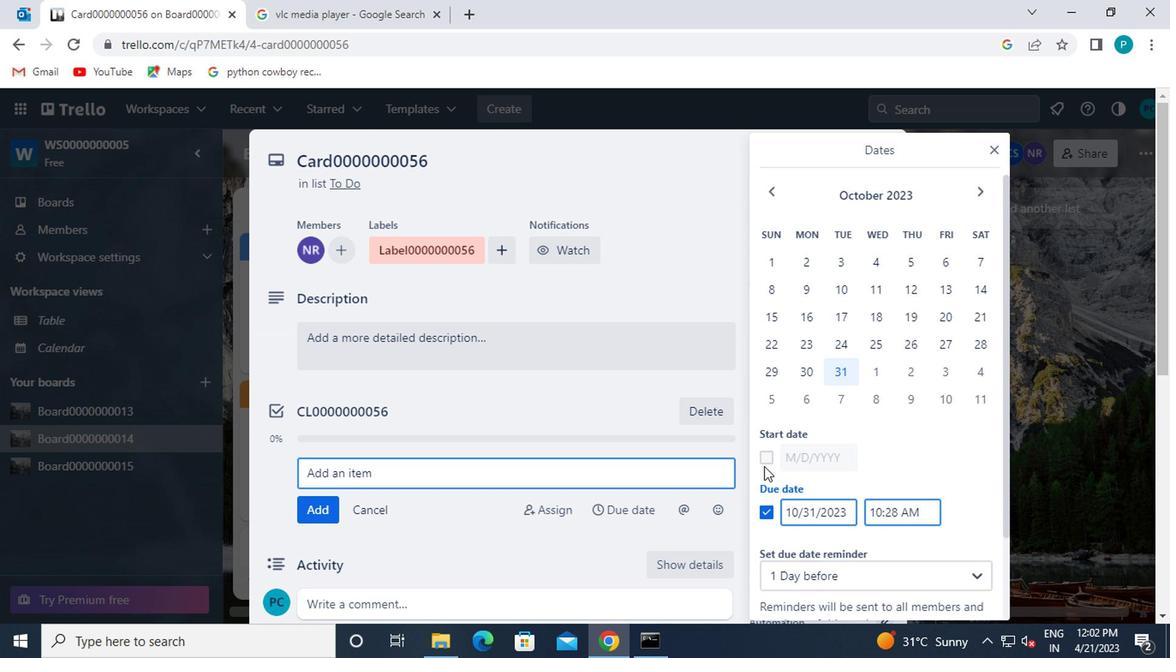 
Action: Mouse pressed left at (761, 456)
Screenshot: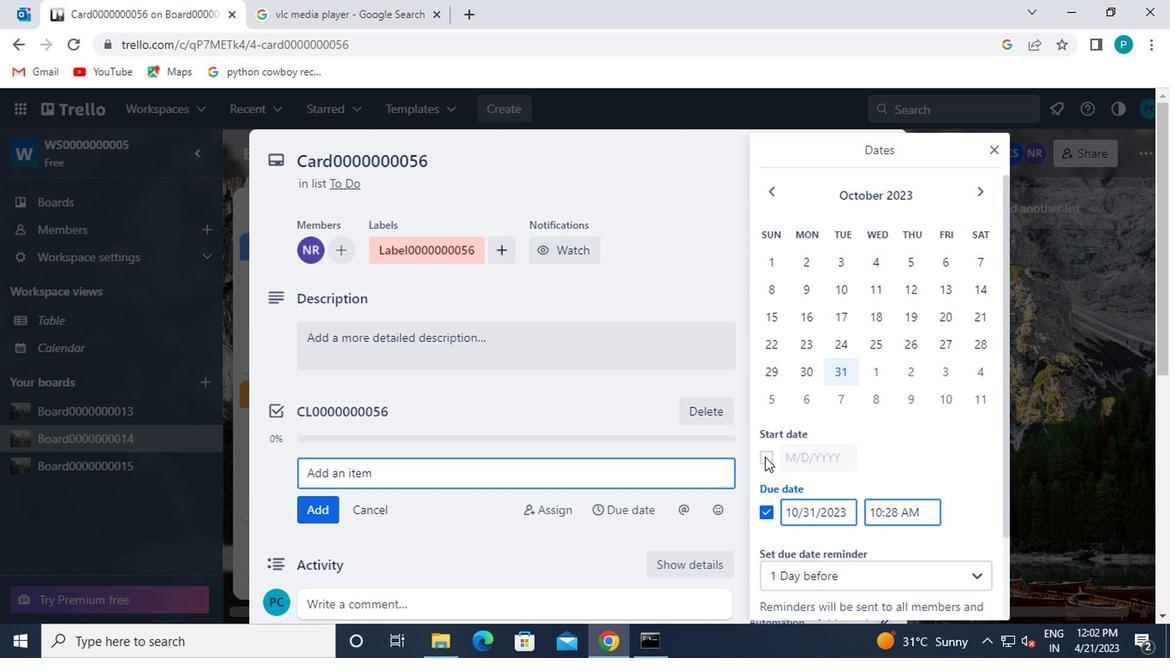 
Action: Mouse moved to (969, 191)
Screenshot: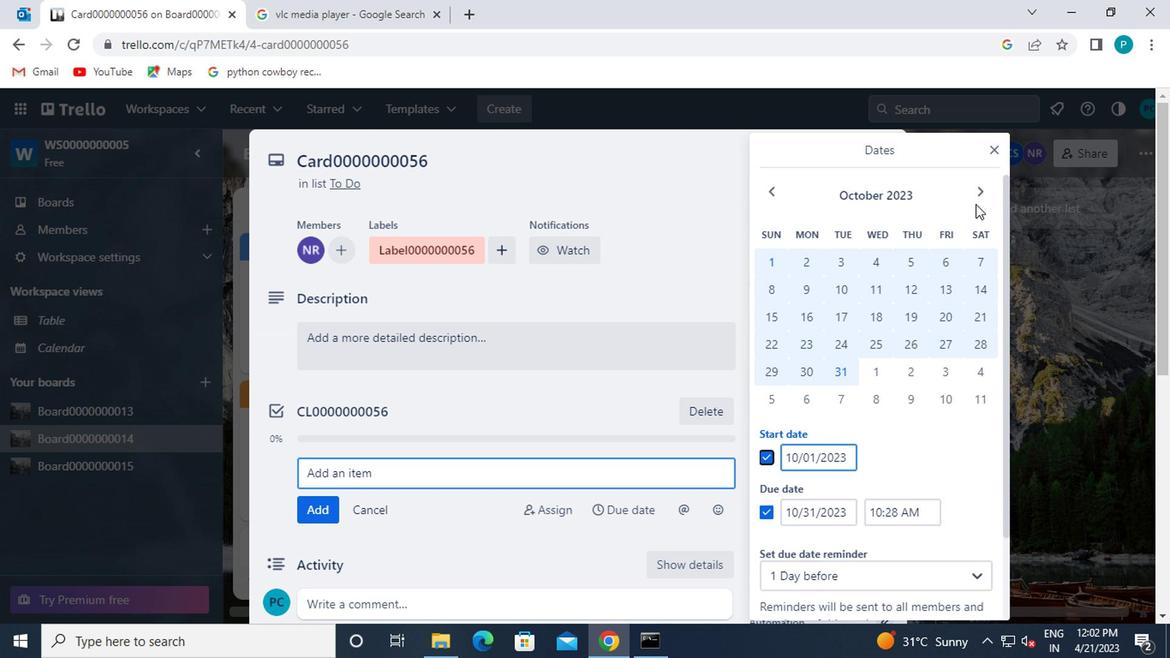 
Action: Mouse pressed left at (969, 191)
Screenshot: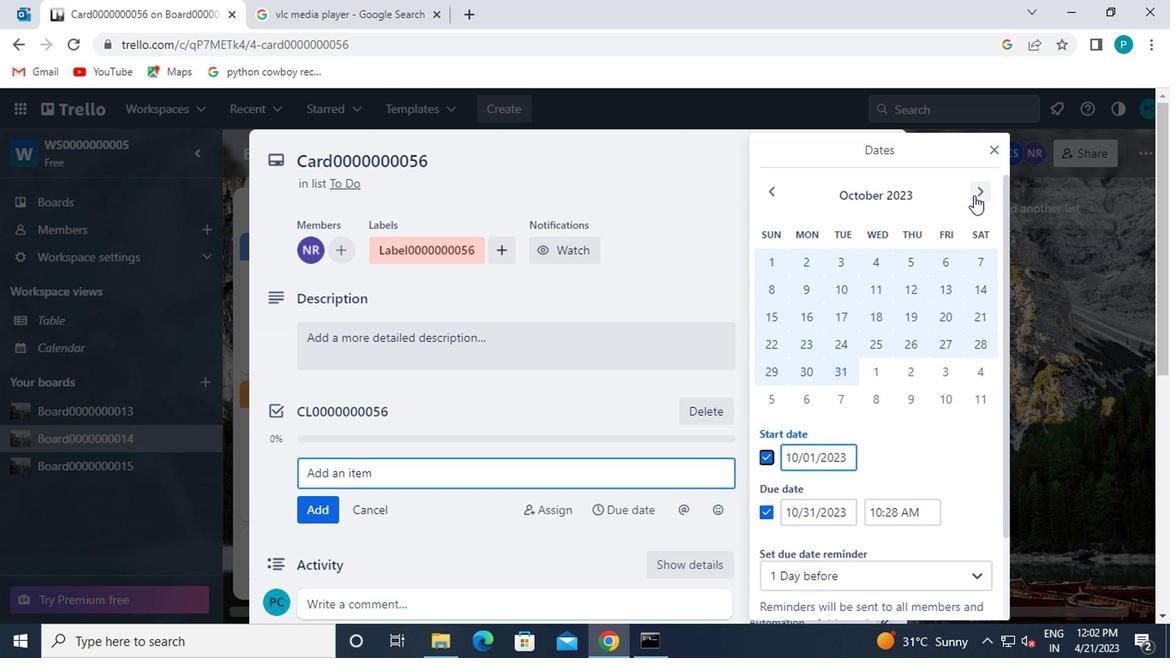 
Action: Mouse moved to (873, 263)
Screenshot: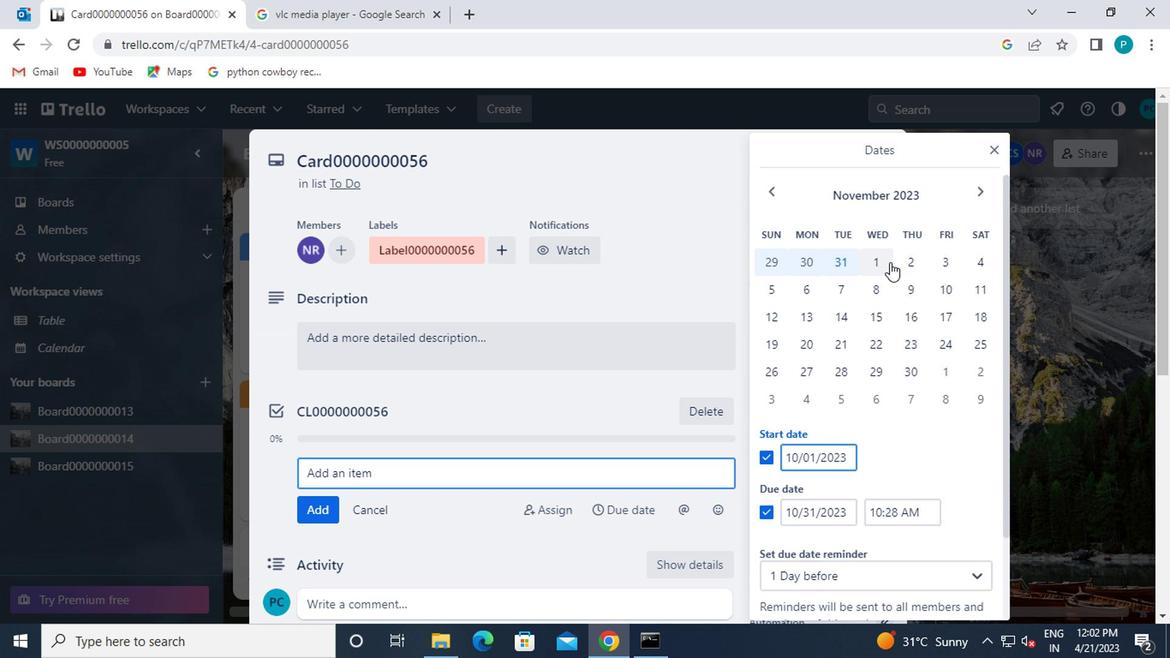 
Action: Mouse pressed left at (873, 263)
Screenshot: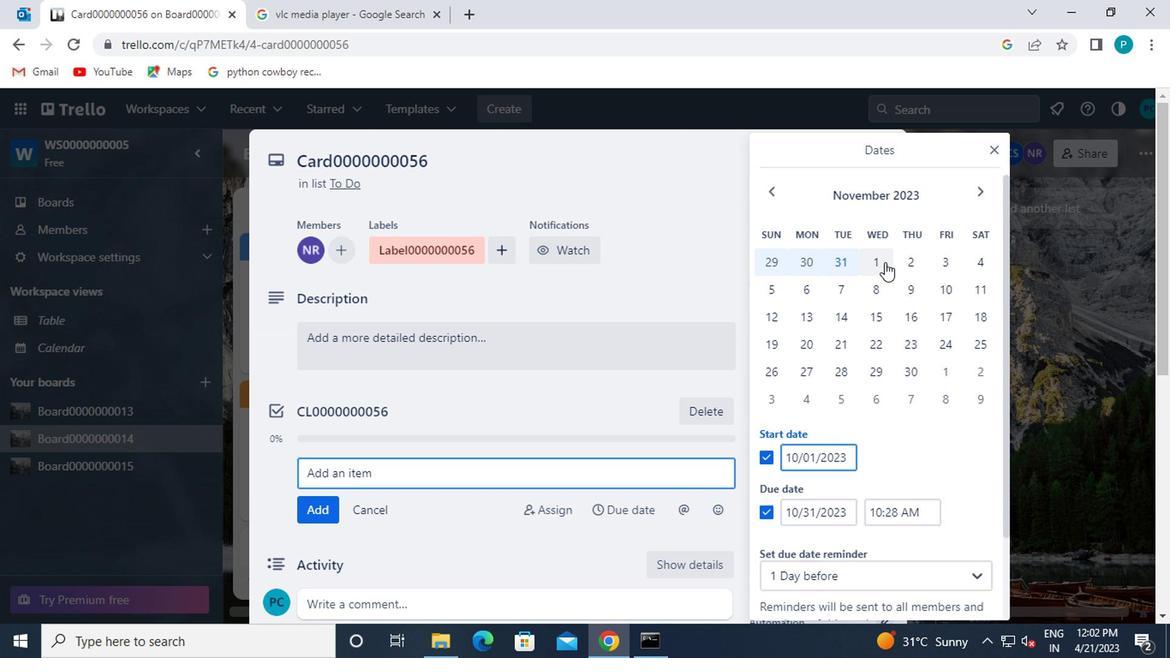 
Action: Mouse moved to (907, 373)
Screenshot: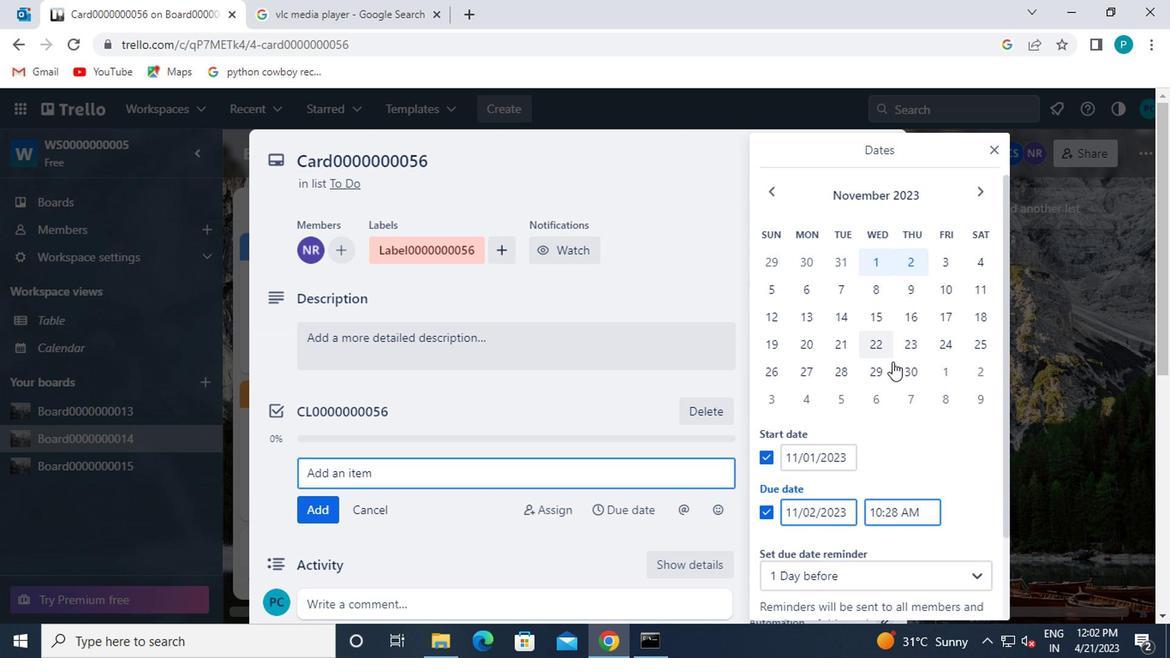 
Action: Mouse pressed left at (907, 373)
Screenshot: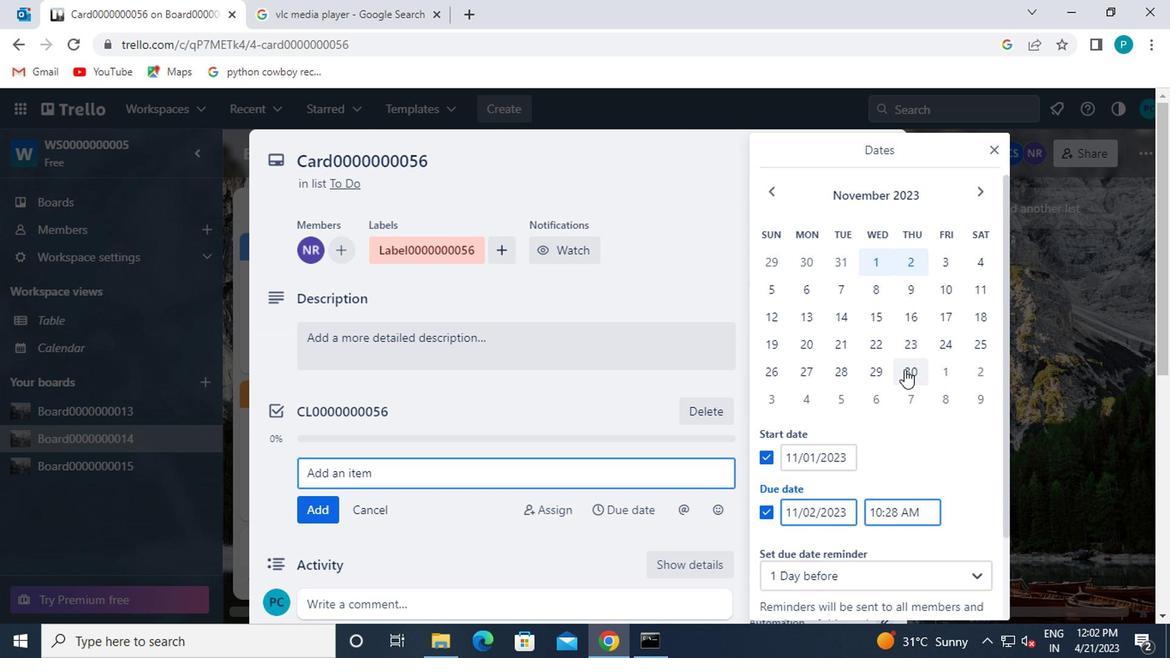 
Action: Mouse scrolled (907, 372) with delta (0, -1)
Screenshot: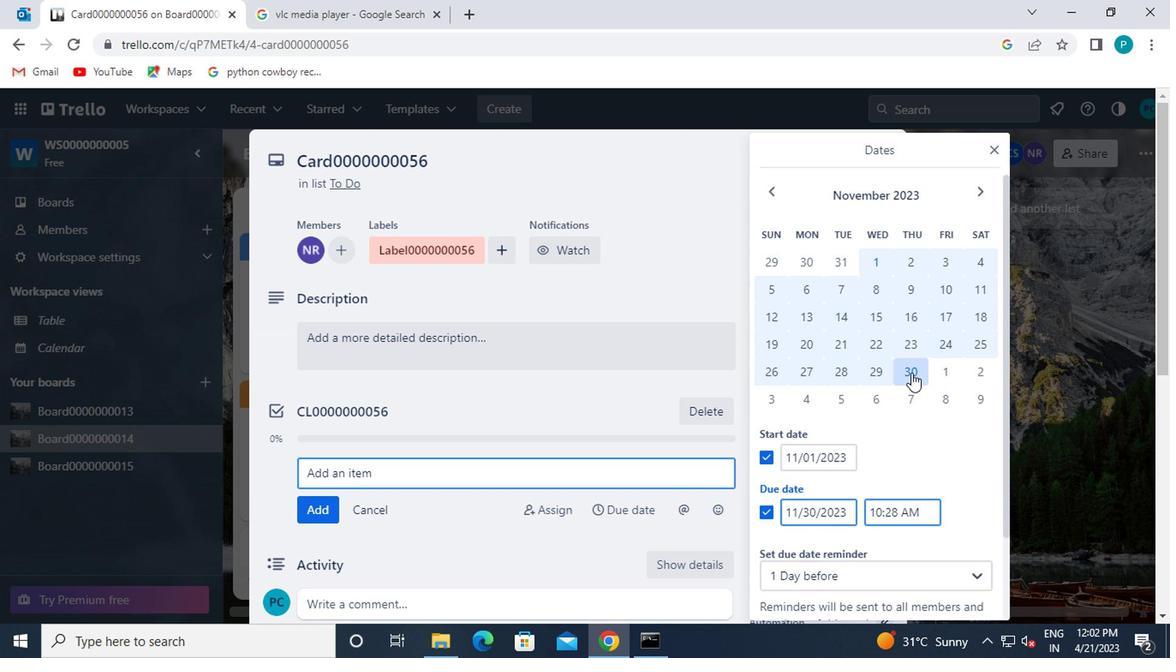 
Action: Mouse scrolled (907, 372) with delta (0, -1)
Screenshot: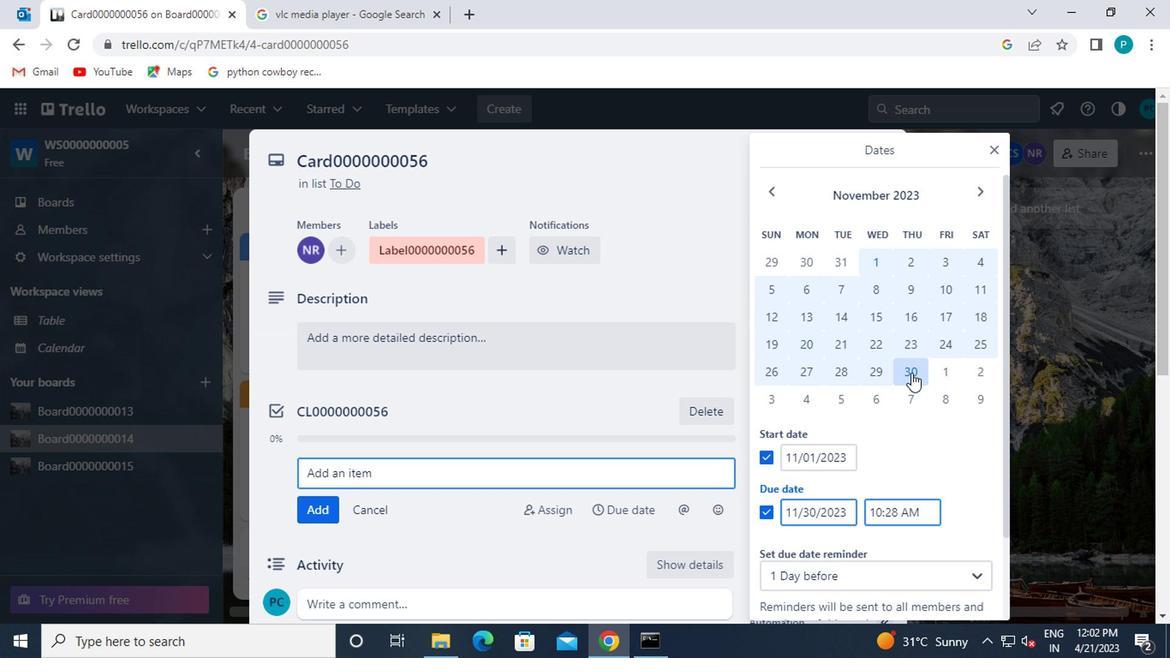 
Action: Mouse scrolled (907, 372) with delta (0, -1)
Screenshot: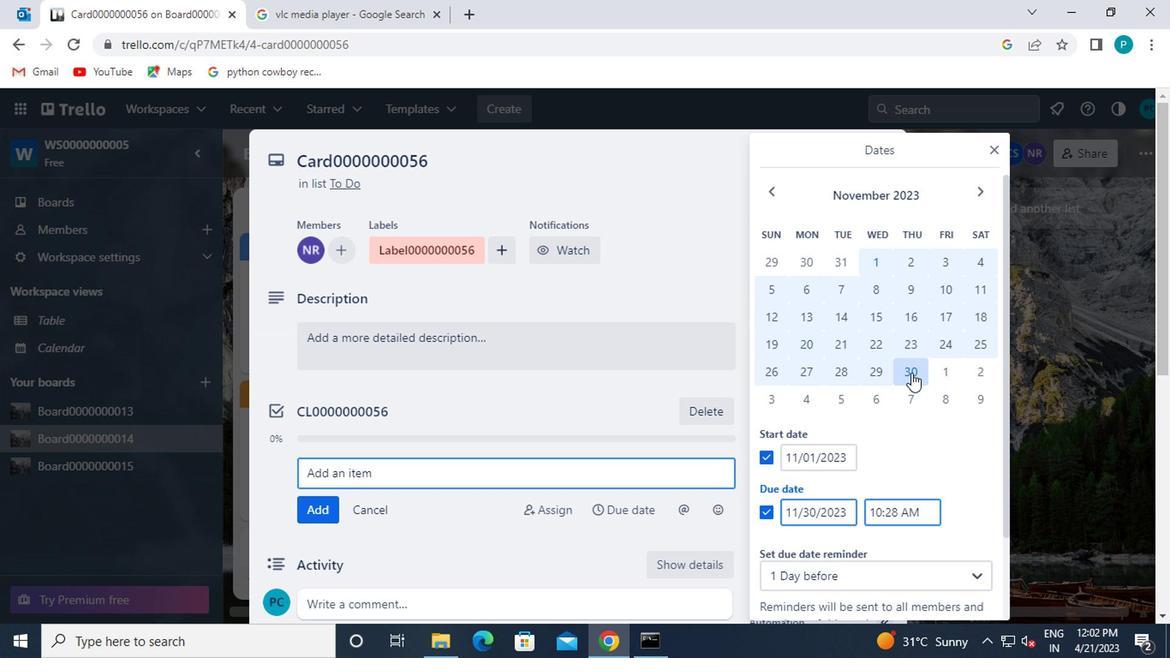 
Action: Mouse moved to (875, 558)
Screenshot: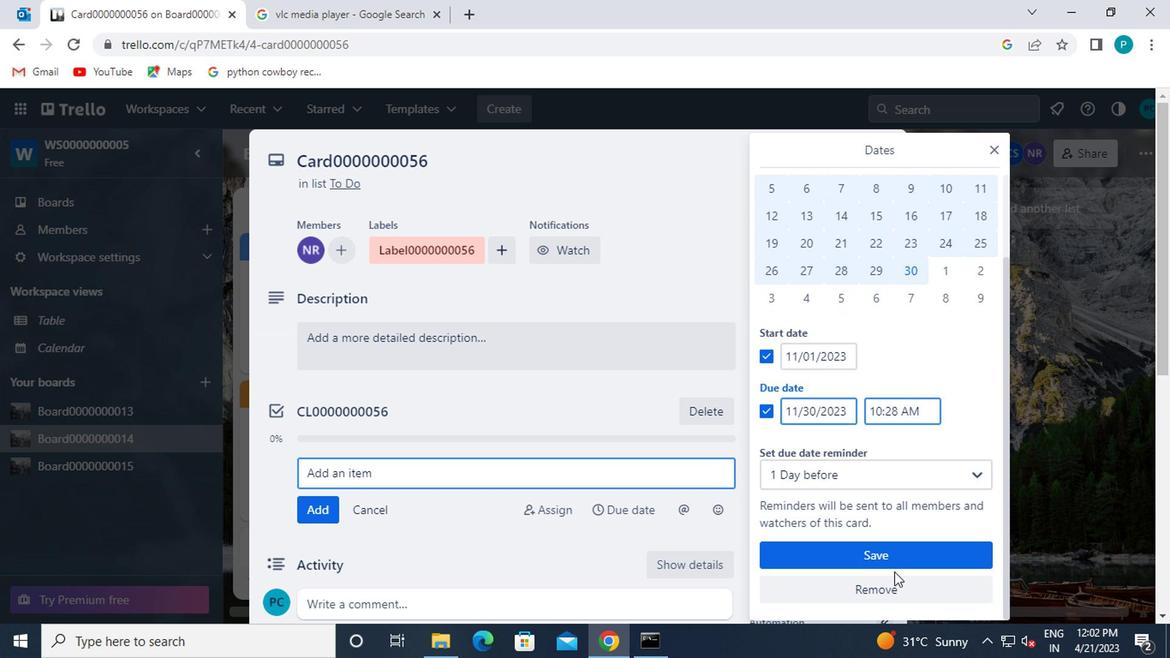 
Action: Mouse pressed left at (875, 558)
Screenshot: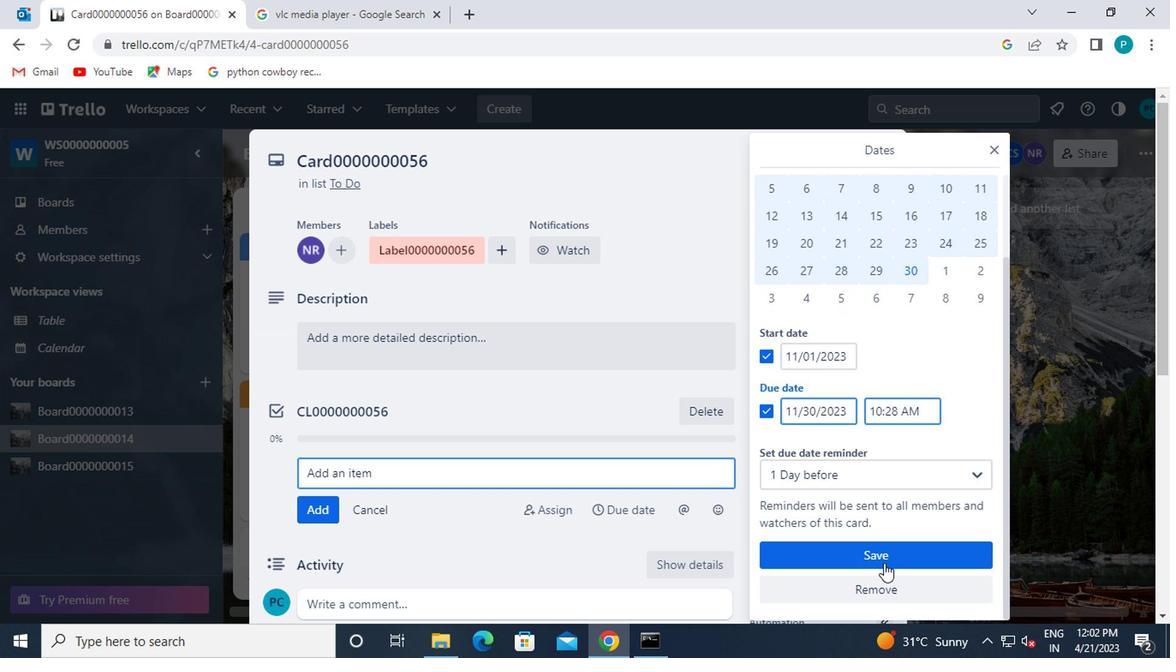 
